 Task: Search one way flight ticket for 1 adult, 6 children, 1 infant in seat and 1 infant on lap in business from Hagerstown: Hagerstown Regional Airport (richard A. Henson Field) to Gillette: Gillette Campbell County Airport on 5-1-2023. Choice of flights is Frontier. Number of bags: 2 carry on bags. Price is upto 65000. Outbound departure time preference is 22:15.
Action: Mouse moved to (190, 268)
Screenshot: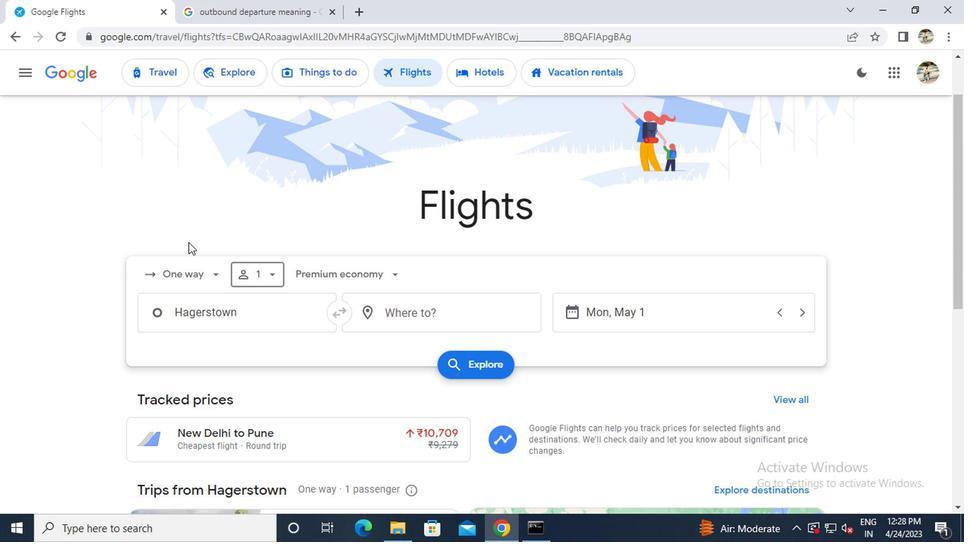 
Action: Mouse pressed left at (190, 268)
Screenshot: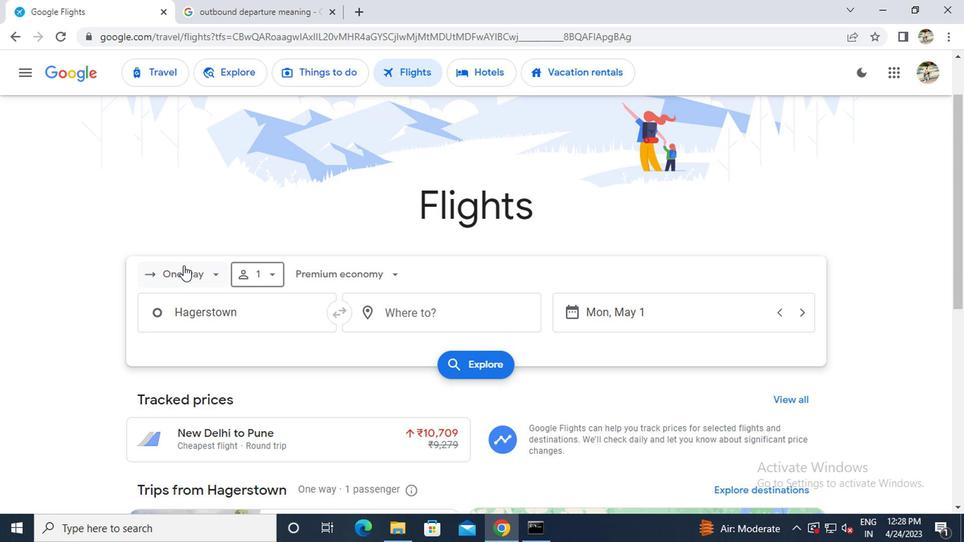 
Action: Mouse moved to (188, 343)
Screenshot: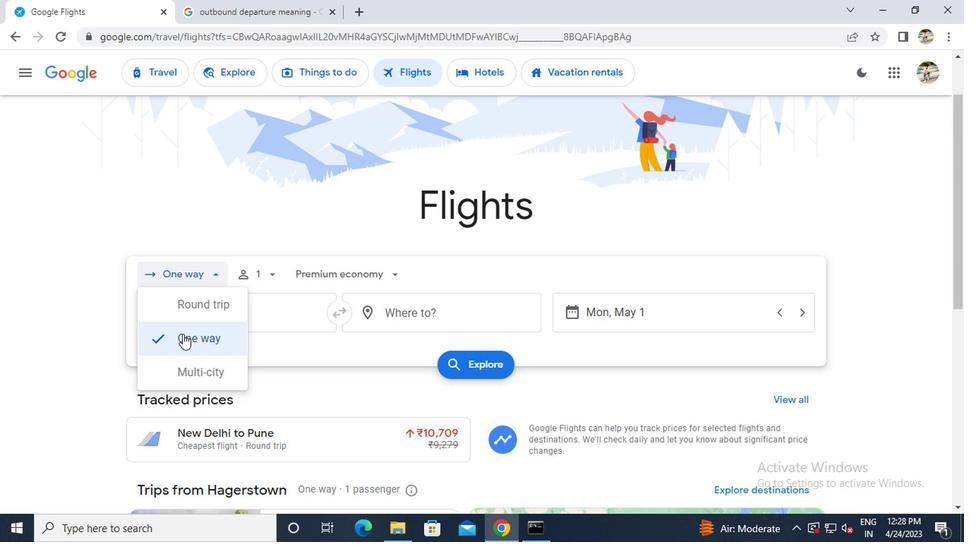 
Action: Mouse pressed left at (188, 343)
Screenshot: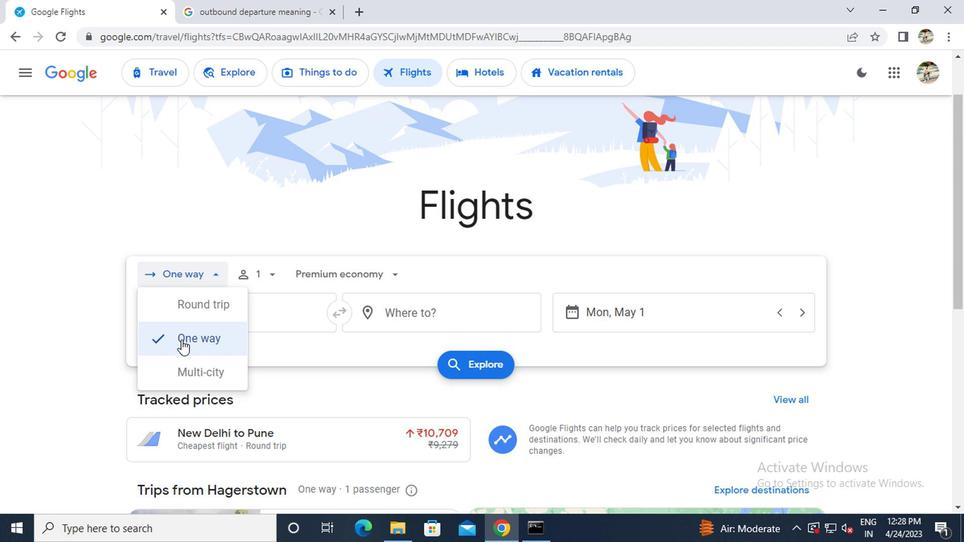 
Action: Mouse moved to (258, 277)
Screenshot: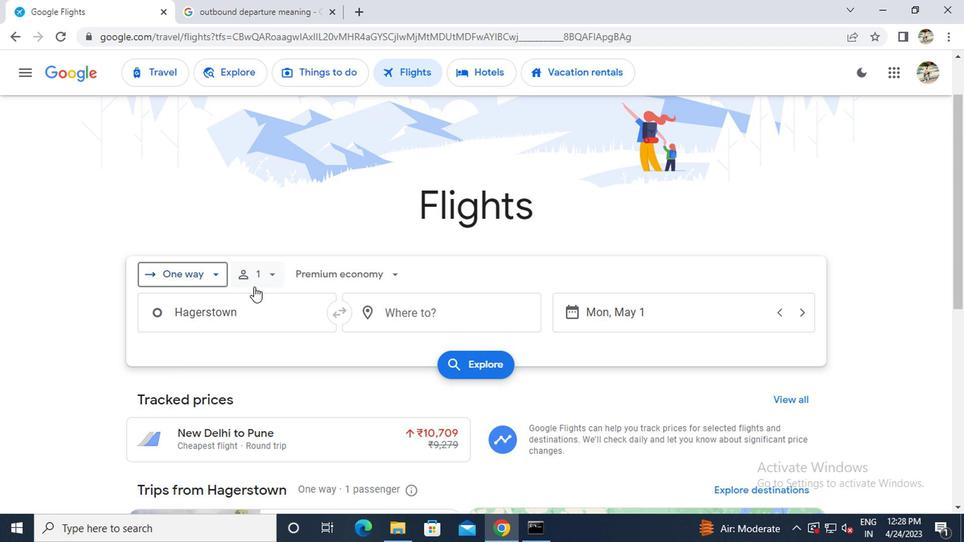 
Action: Mouse pressed left at (258, 277)
Screenshot: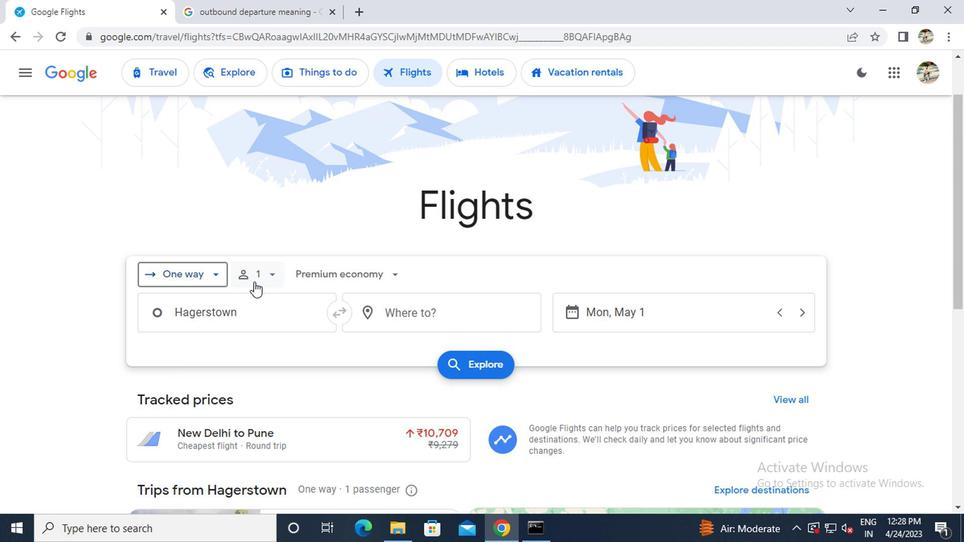 
Action: Mouse moved to (369, 349)
Screenshot: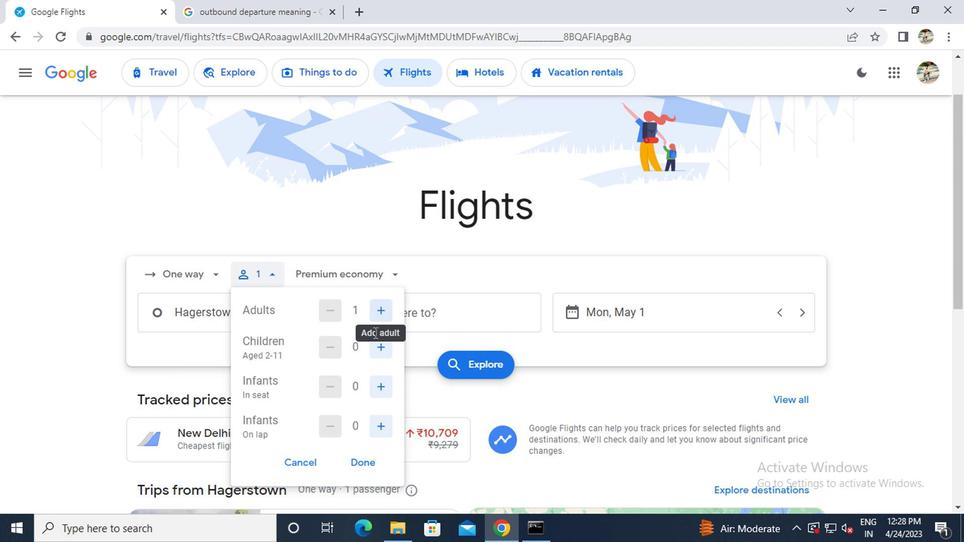 
Action: Mouse pressed left at (369, 349)
Screenshot: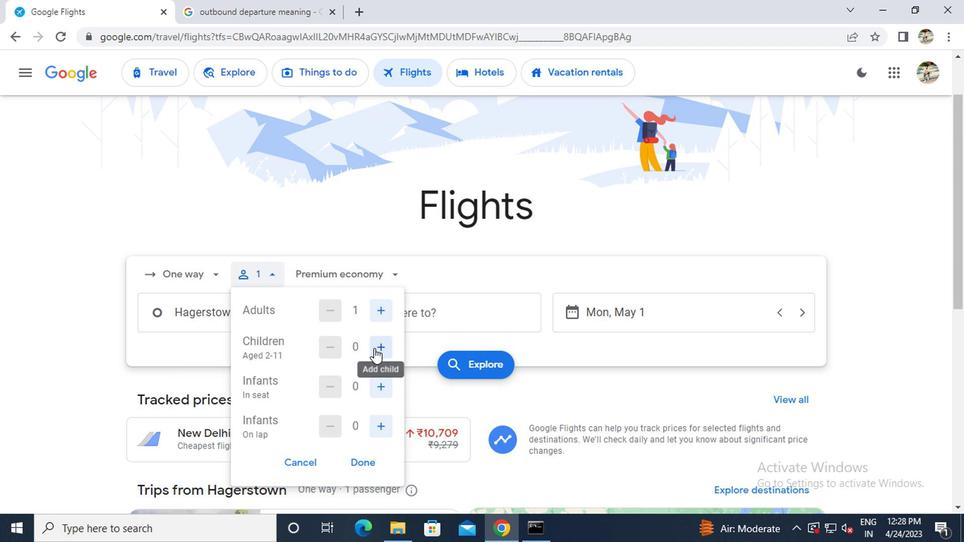 
Action: Mouse pressed left at (369, 349)
Screenshot: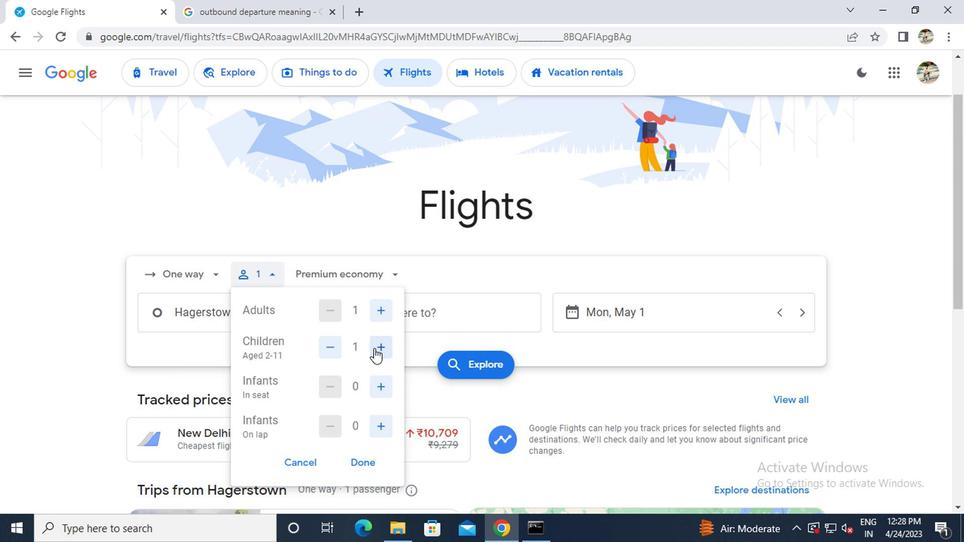 
Action: Mouse pressed left at (369, 349)
Screenshot: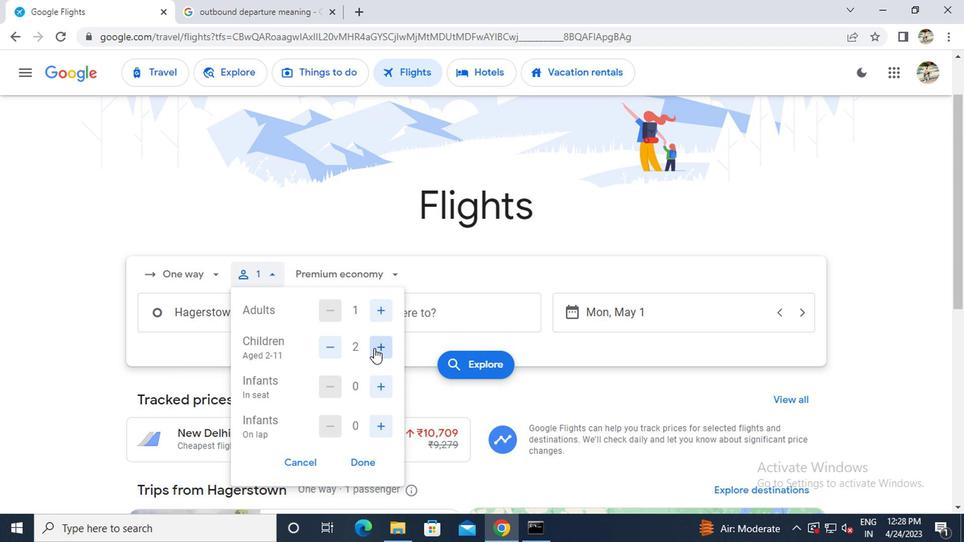 
Action: Mouse pressed left at (369, 349)
Screenshot: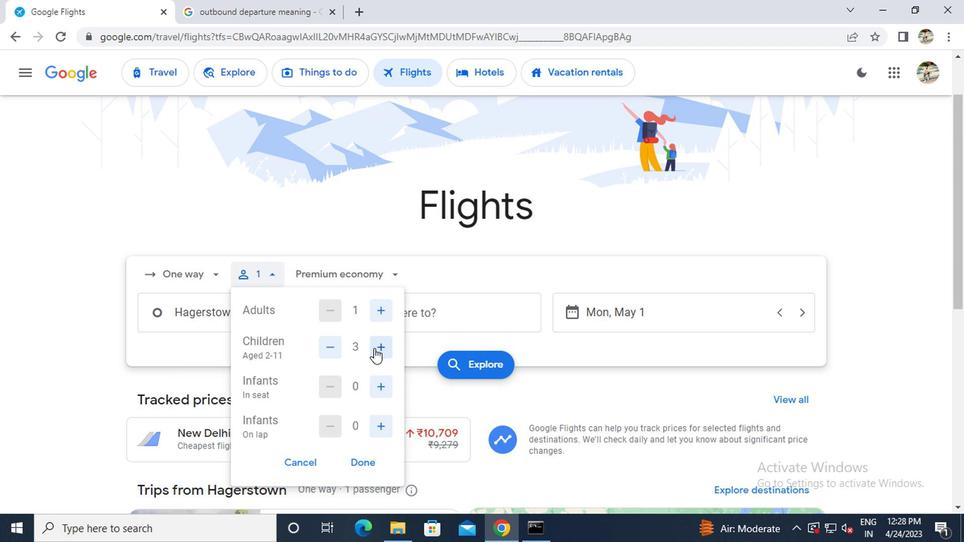 
Action: Mouse pressed left at (369, 349)
Screenshot: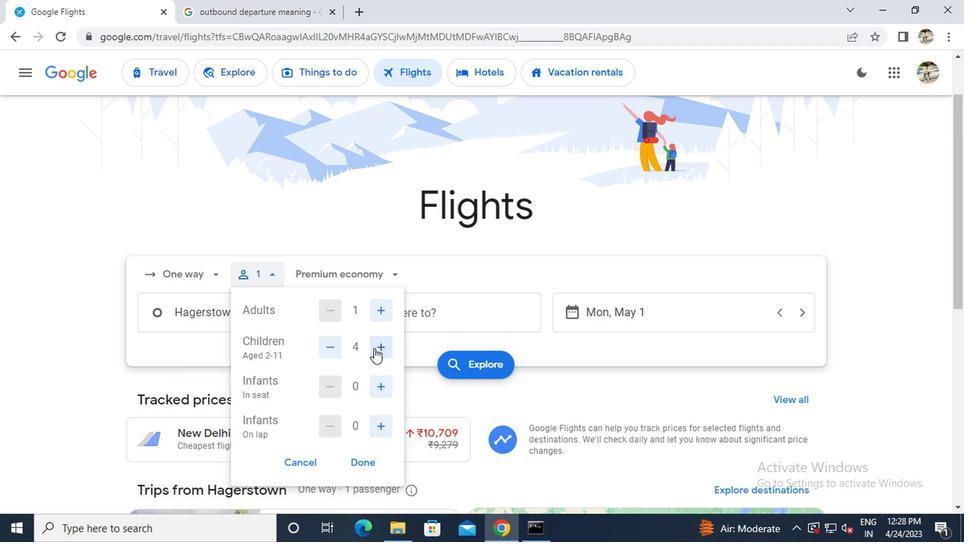 
Action: Mouse pressed left at (369, 349)
Screenshot: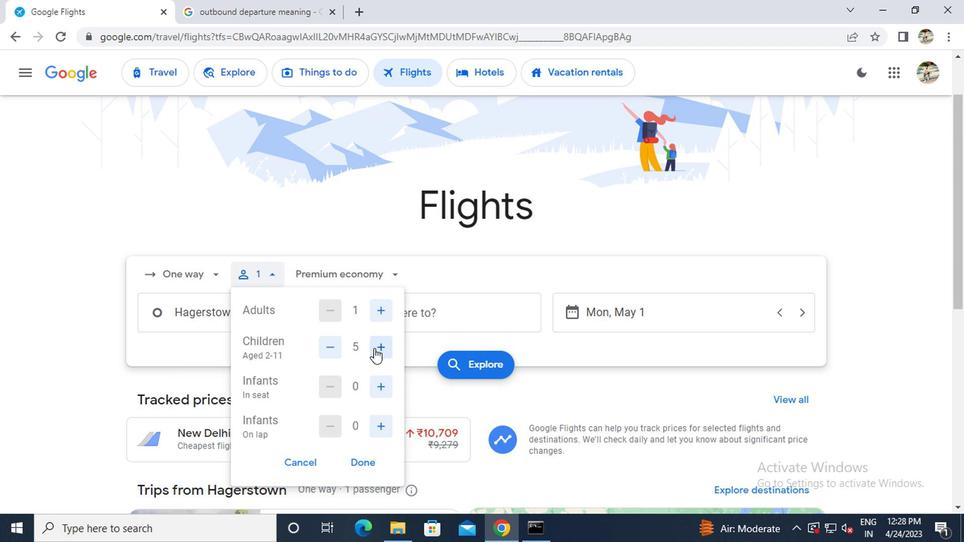 
Action: Mouse moved to (372, 389)
Screenshot: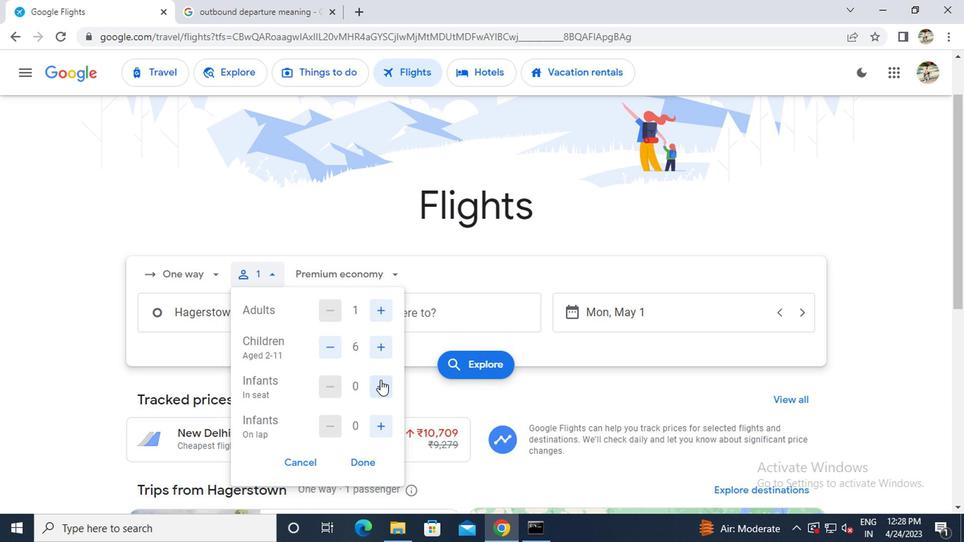 
Action: Mouse pressed left at (372, 389)
Screenshot: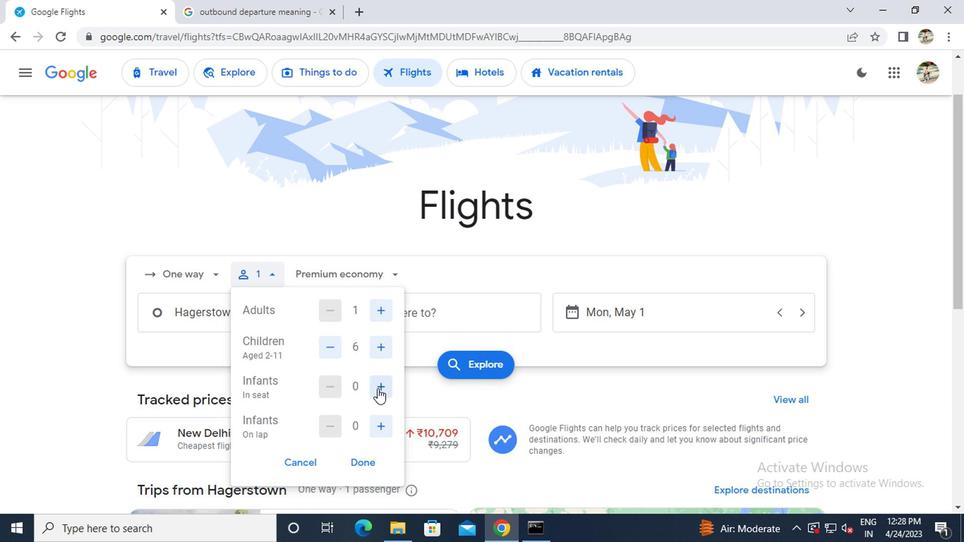 
Action: Mouse moved to (374, 424)
Screenshot: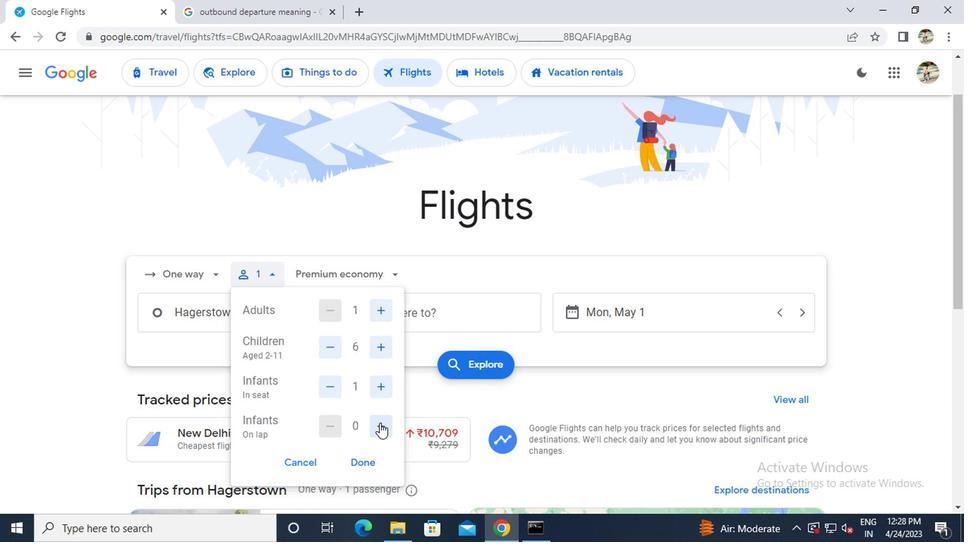 
Action: Mouse pressed left at (374, 424)
Screenshot: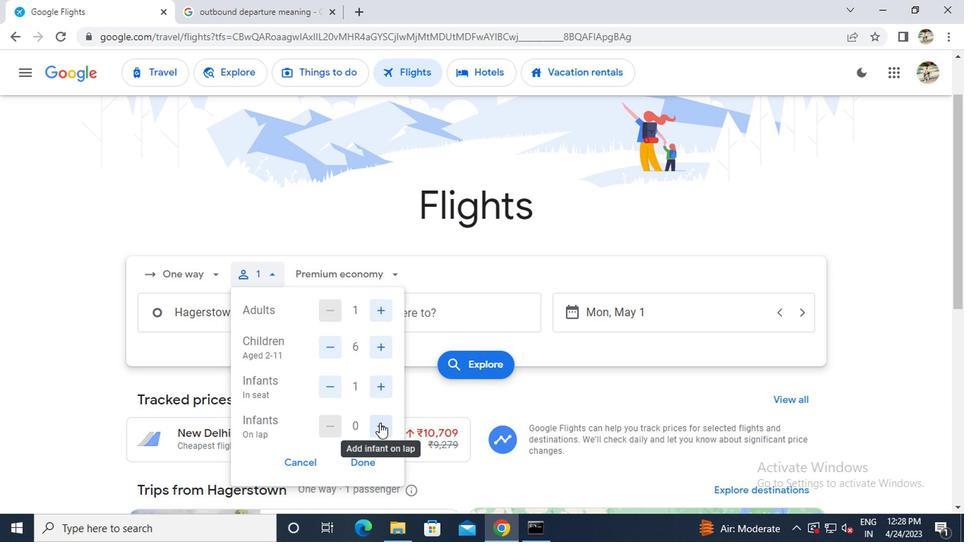 
Action: Mouse moved to (359, 462)
Screenshot: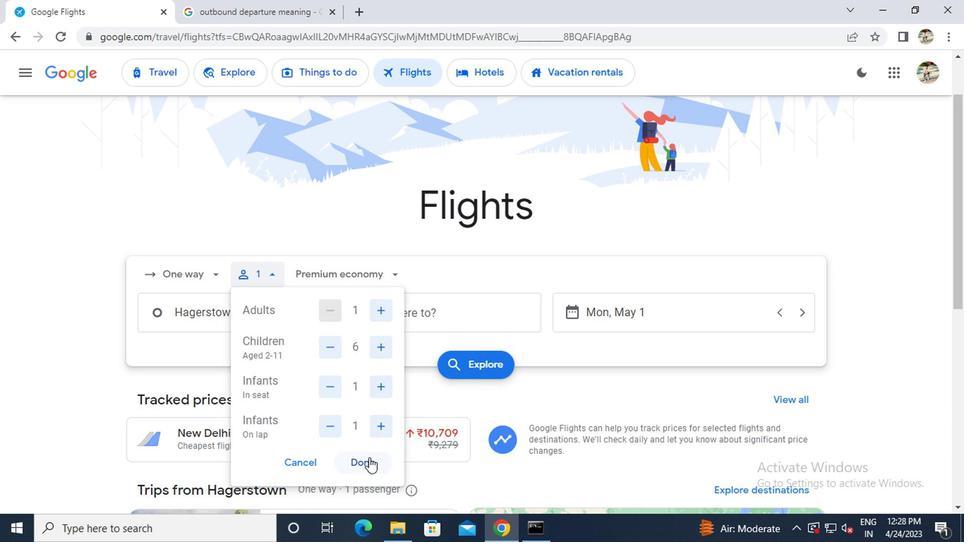 
Action: Mouse pressed left at (359, 462)
Screenshot: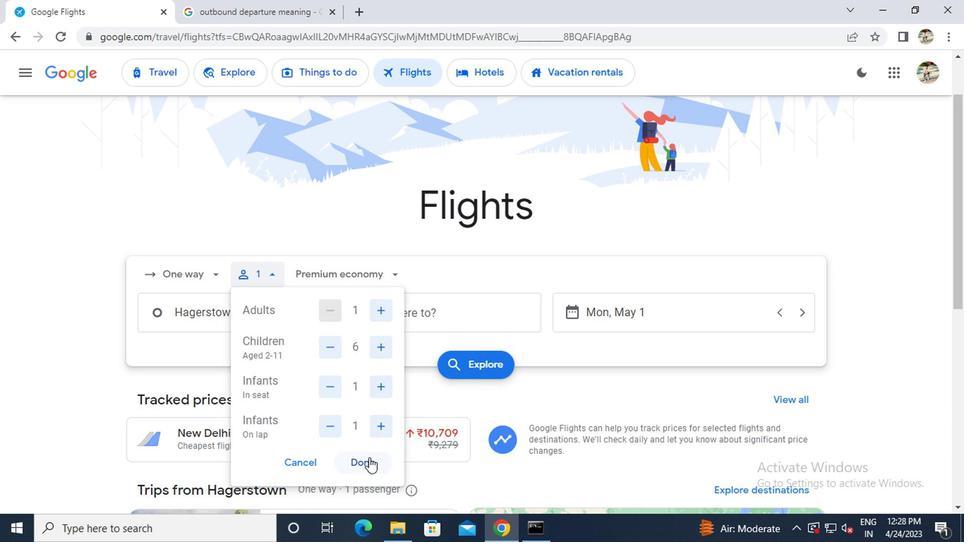
Action: Mouse moved to (331, 279)
Screenshot: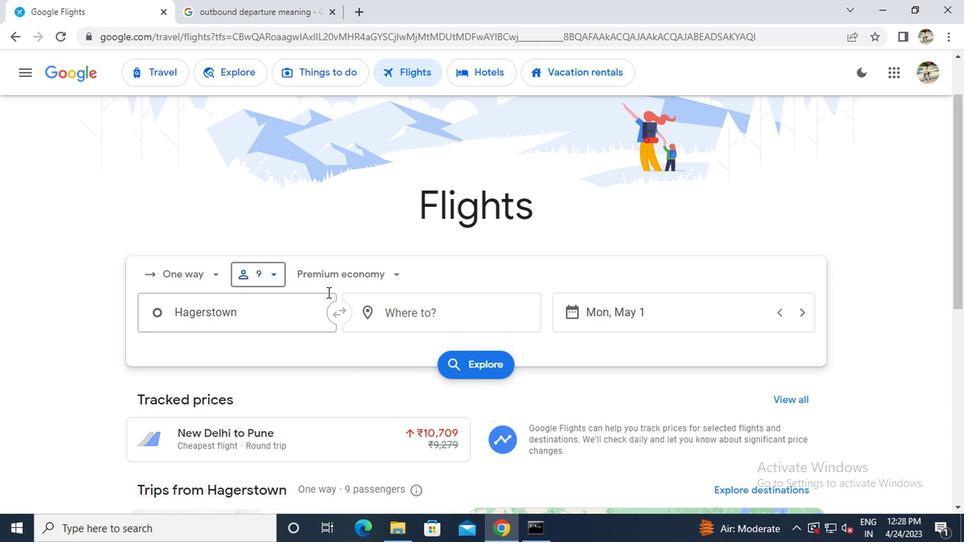 
Action: Mouse pressed left at (331, 279)
Screenshot: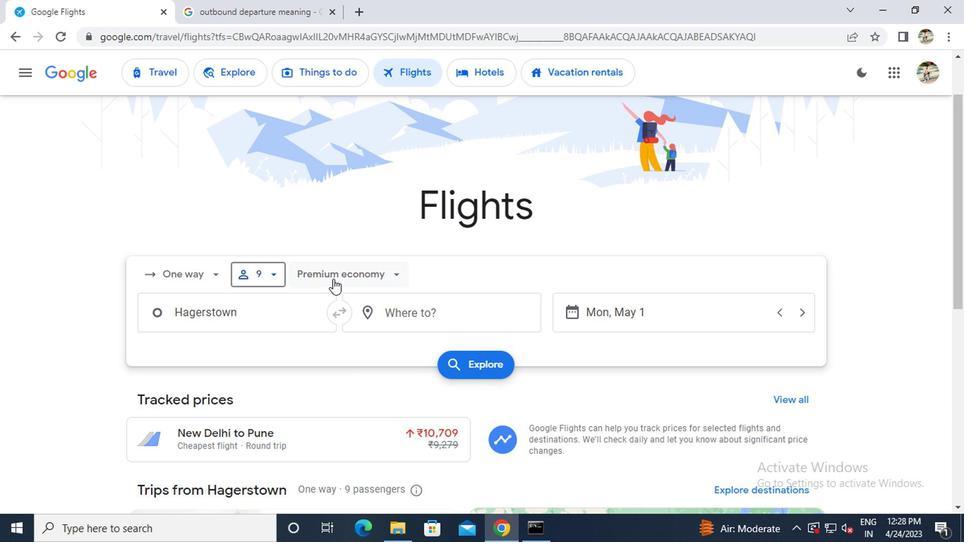 
Action: Mouse moved to (336, 373)
Screenshot: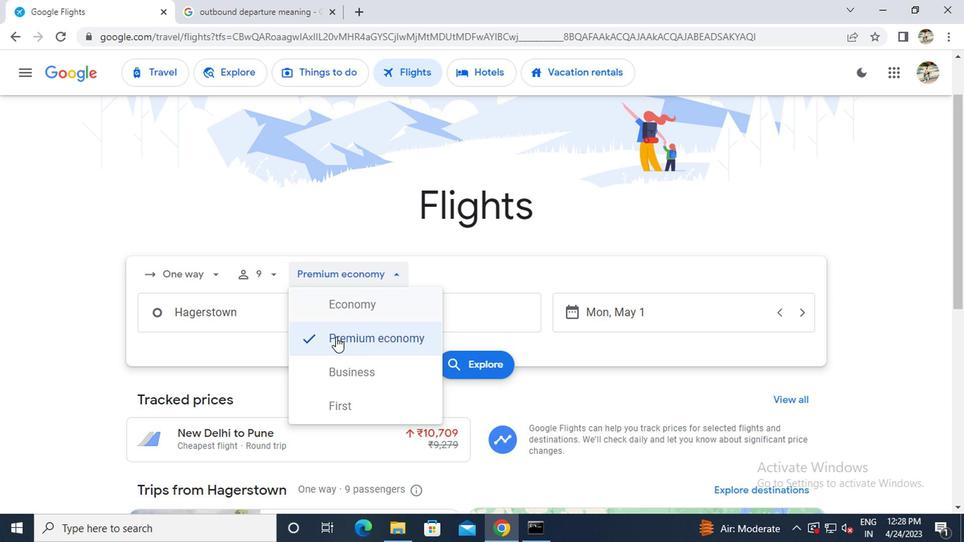 
Action: Mouse pressed left at (336, 373)
Screenshot: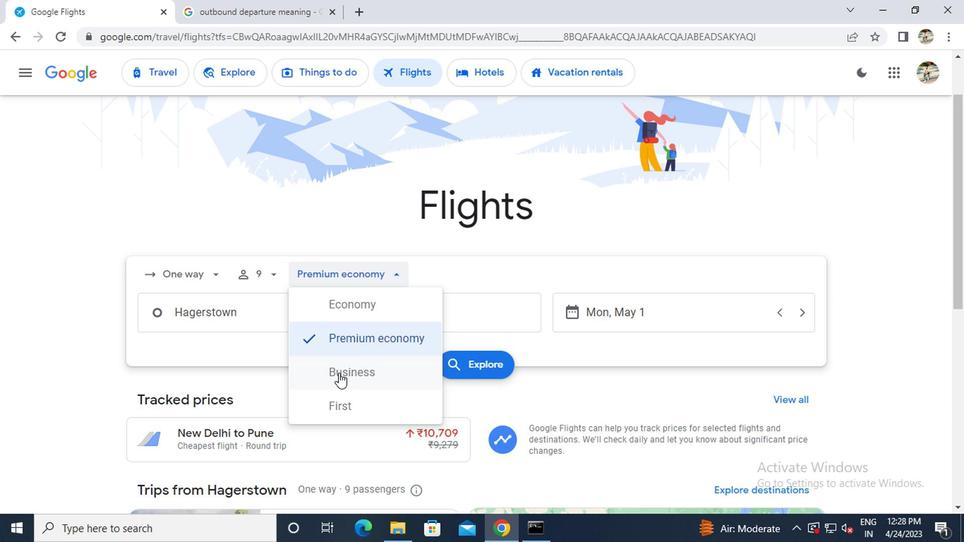 
Action: Mouse moved to (293, 311)
Screenshot: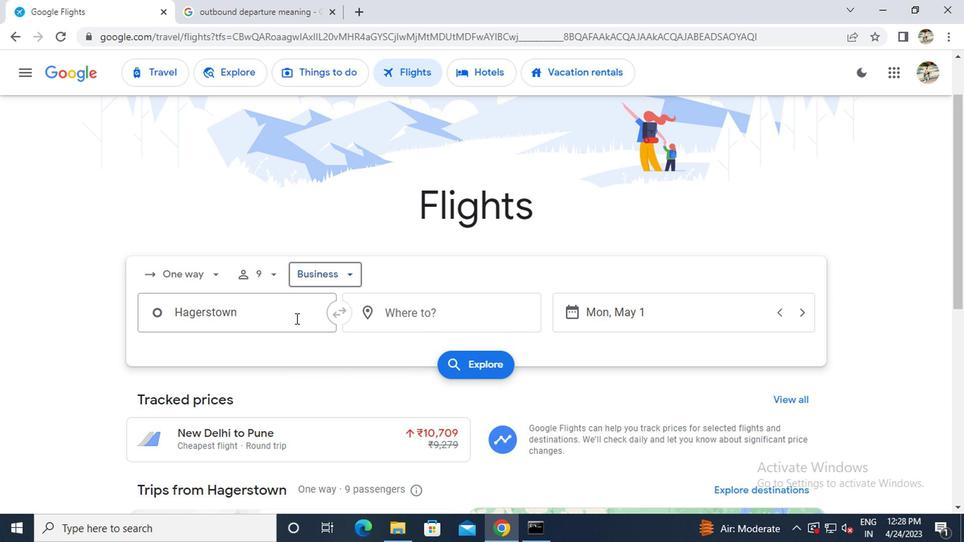 
Action: Mouse pressed left at (293, 311)
Screenshot: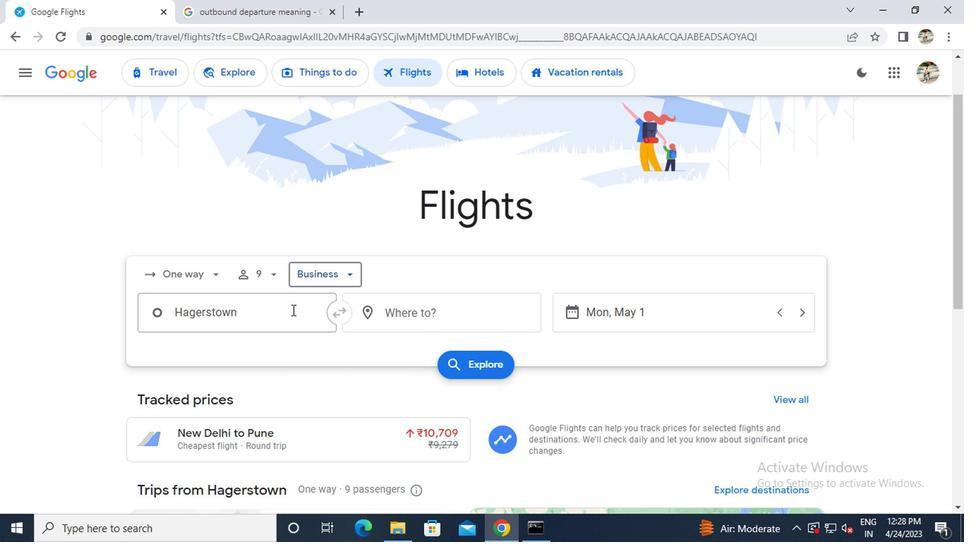 
Action: Mouse moved to (305, 300)
Screenshot: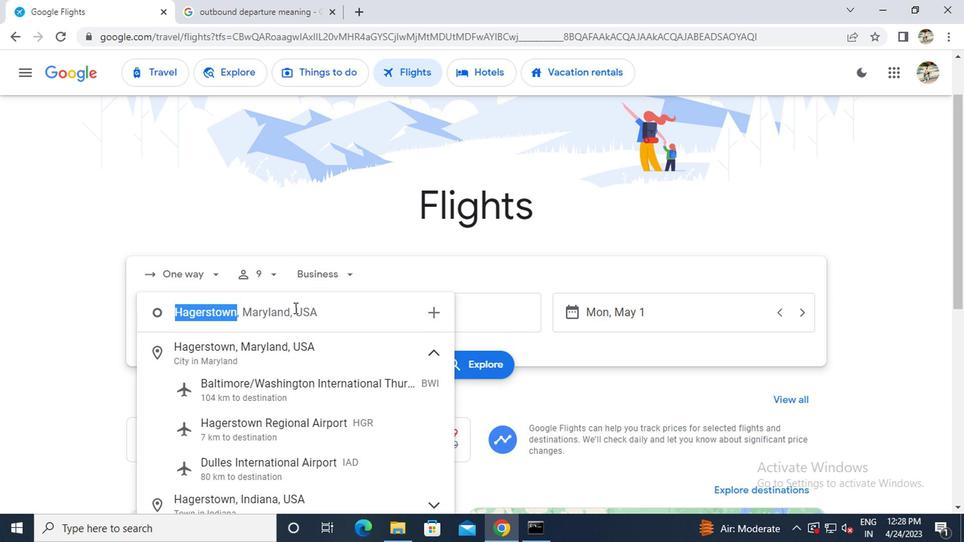 
Action: Key pressed <Key.caps_lock>
Screenshot: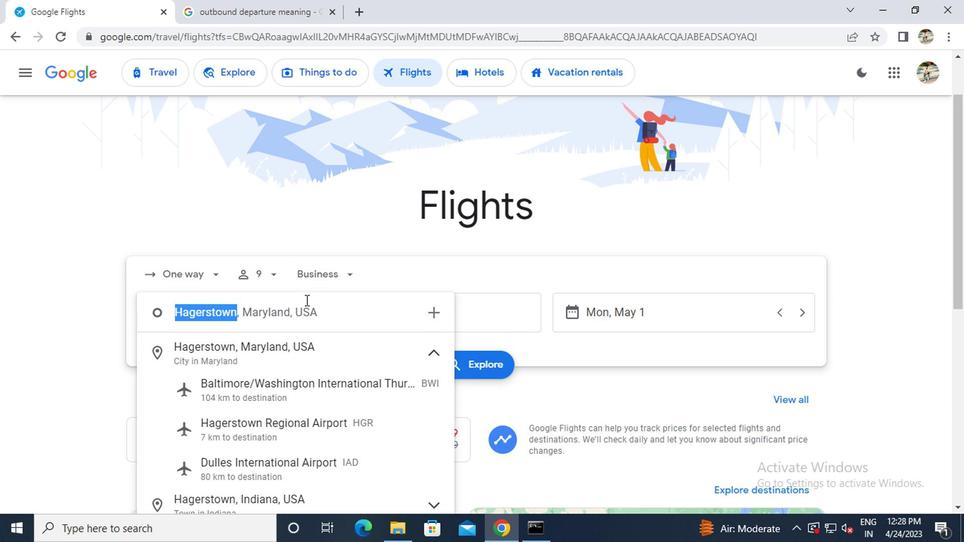 
Action: Mouse moved to (307, 298)
Screenshot: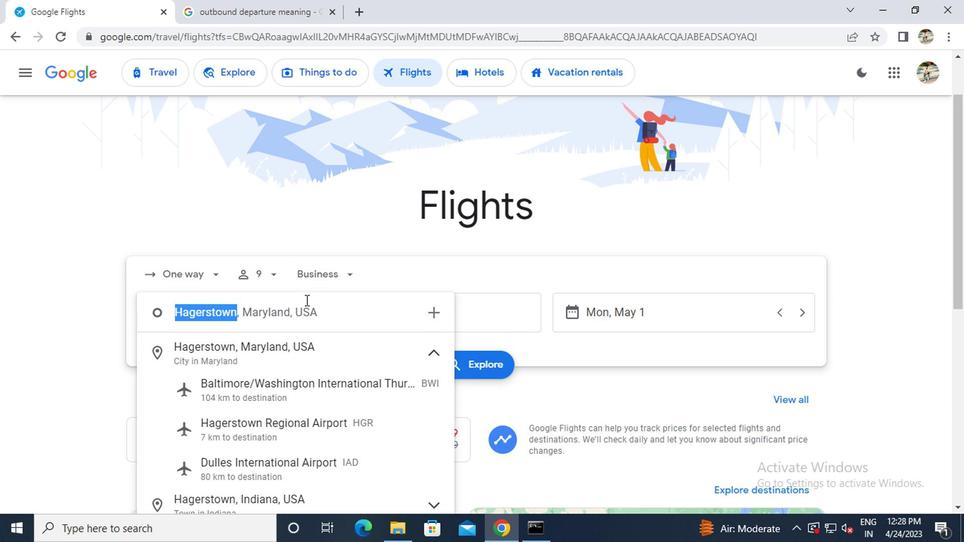 
Action: Key pressed h
Screenshot: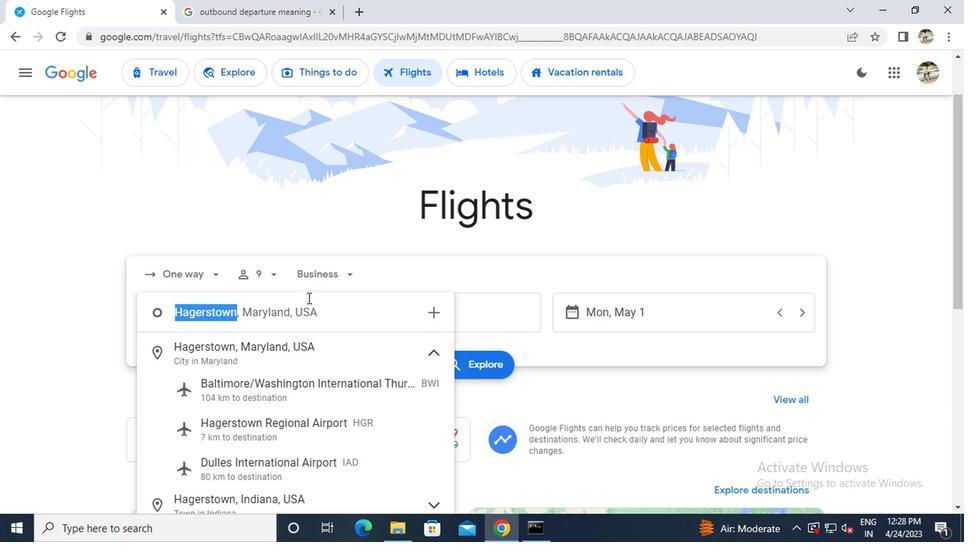 
Action: Mouse moved to (308, 298)
Screenshot: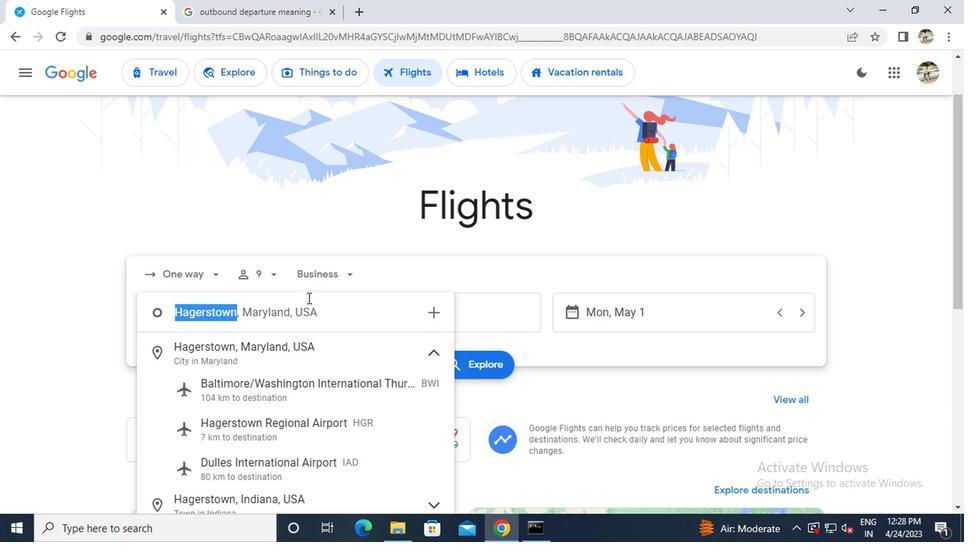 
Action: Key pressed <Key.caps_lock>agerst
Screenshot: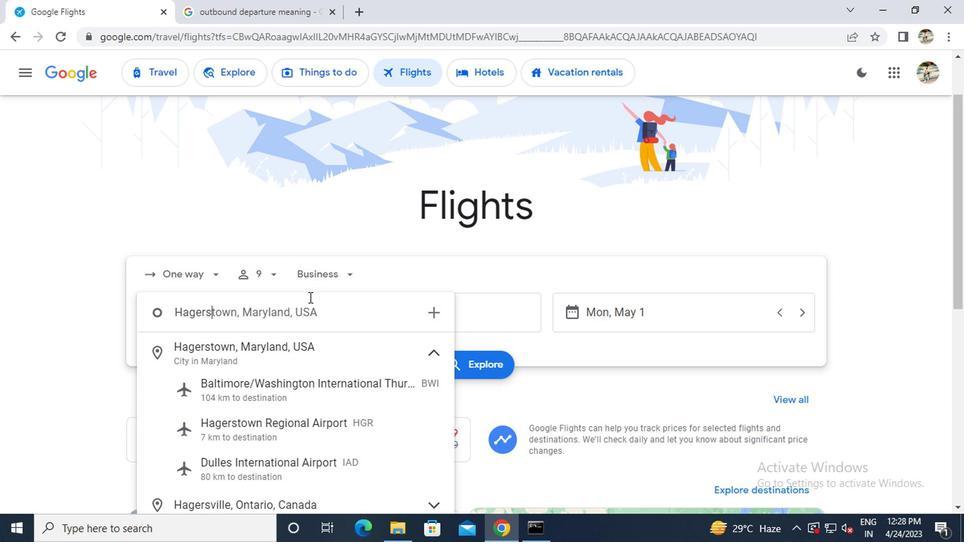 
Action: Mouse moved to (298, 388)
Screenshot: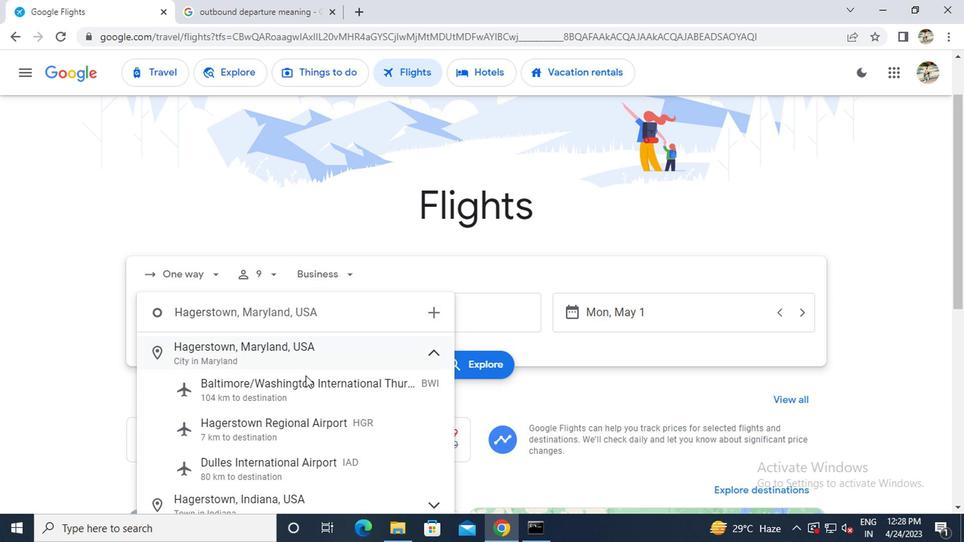 
Action: Mouse pressed left at (298, 388)
Screenshot: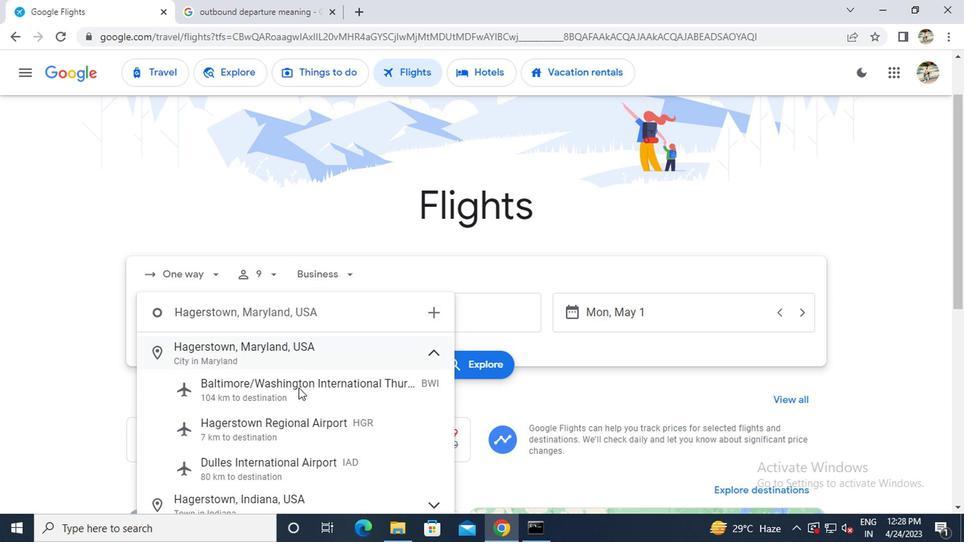 
Action: Mouse moved to (387, 323)
Screenshot: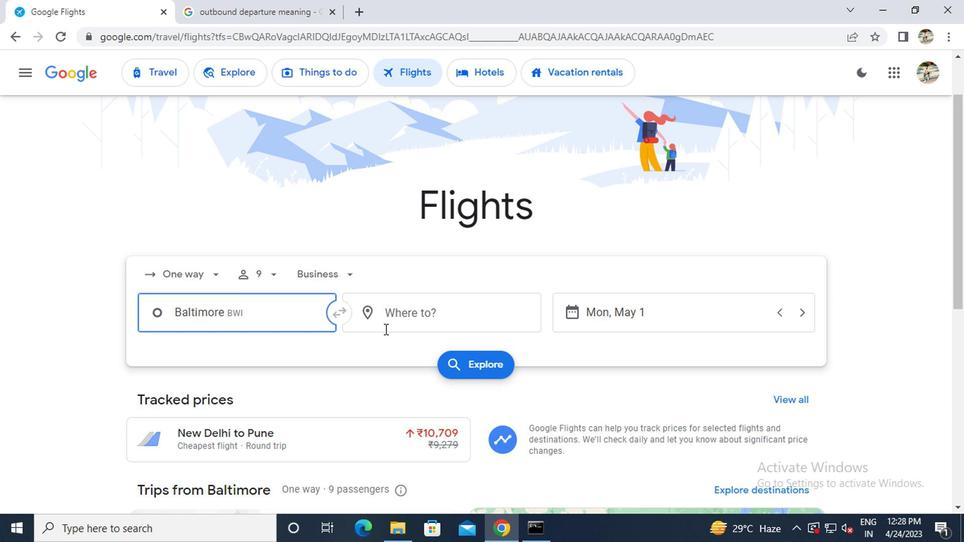
Action: Mouse pressed left at (387, 323)
Screenshot: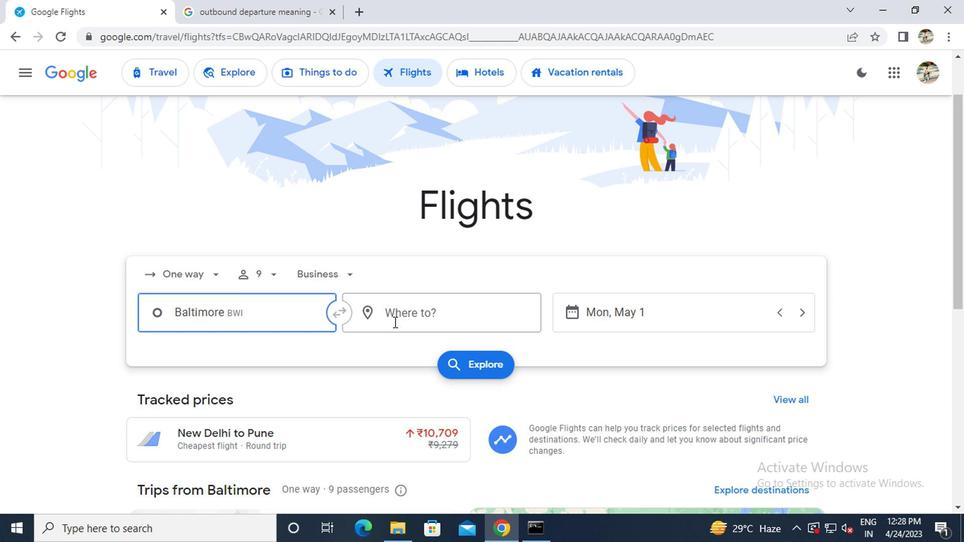 
Action: Mouse moved to (387, 323)
Screenshot: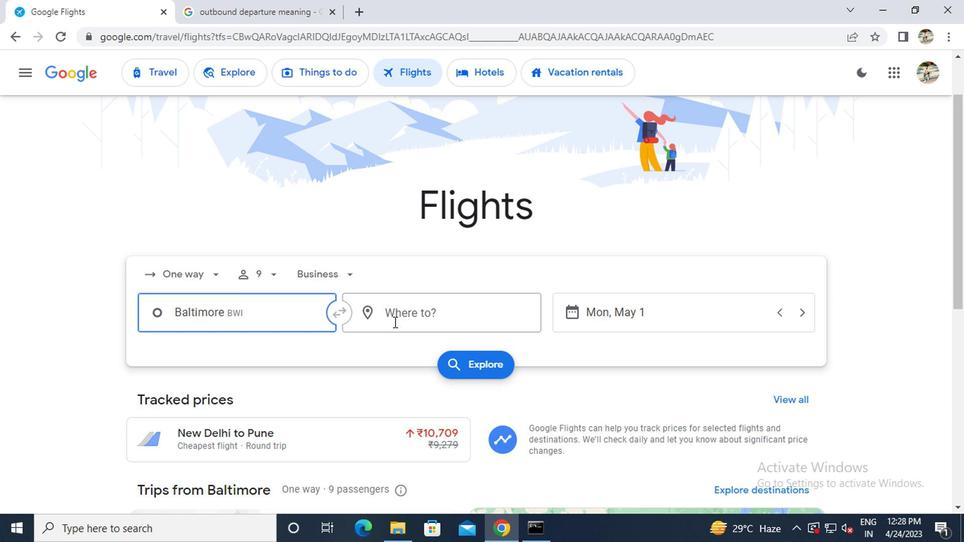 
Action: Key pressed <Key.caps_lock>g<Key.caps_lock>illette<Key.space>
Screenshot: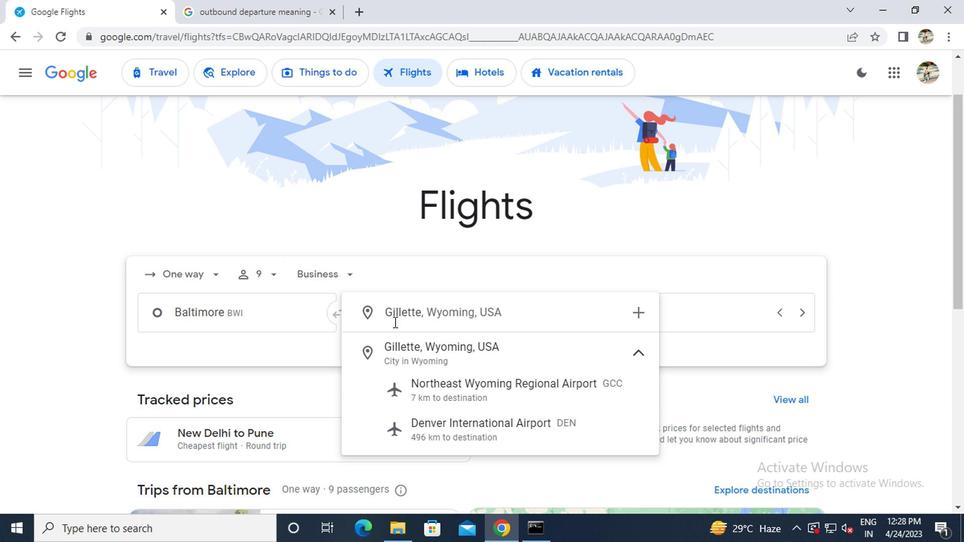 
Action: Mouse moved to (441, 387)
Screenshot: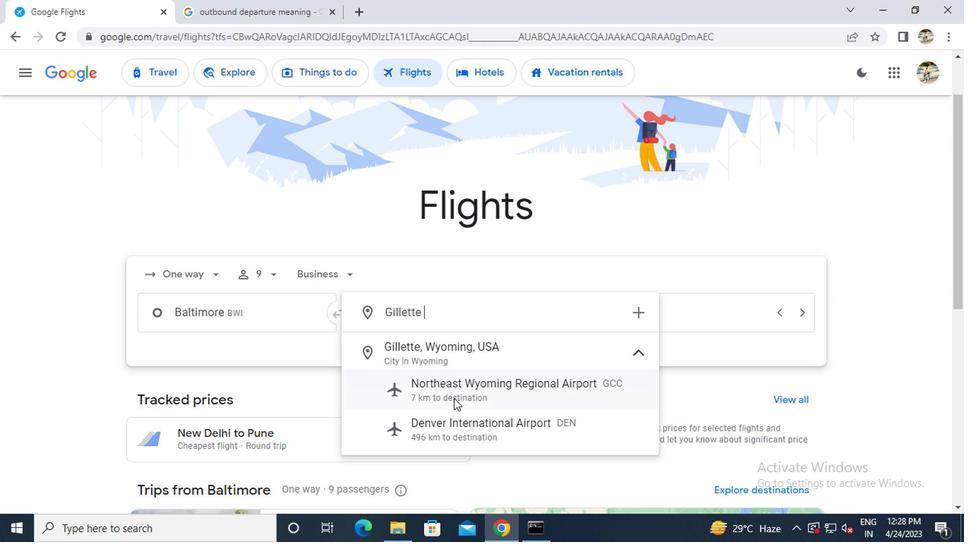 
Action: Mouse pressed left at (441, 387)
Screenshot: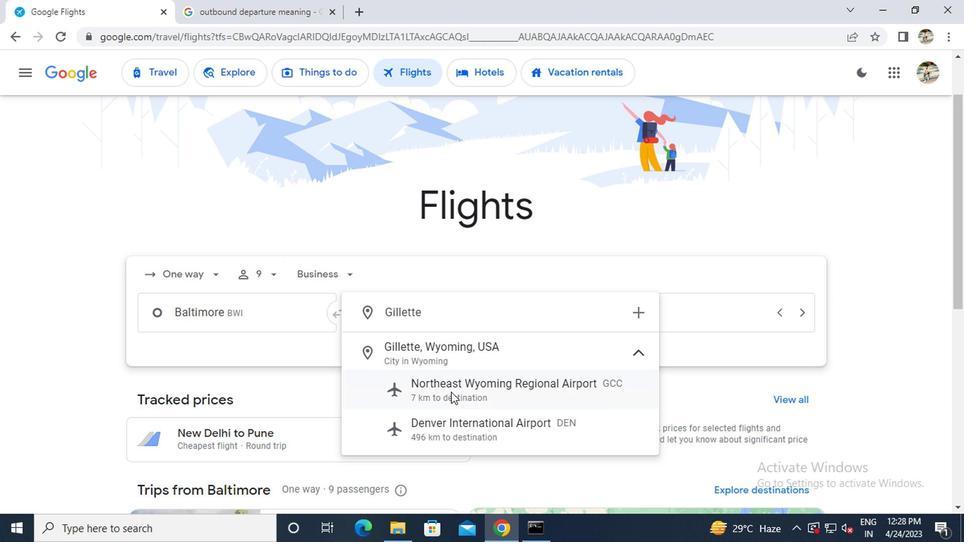 
Action: Mouse moved to (641, 327)
Screenshot: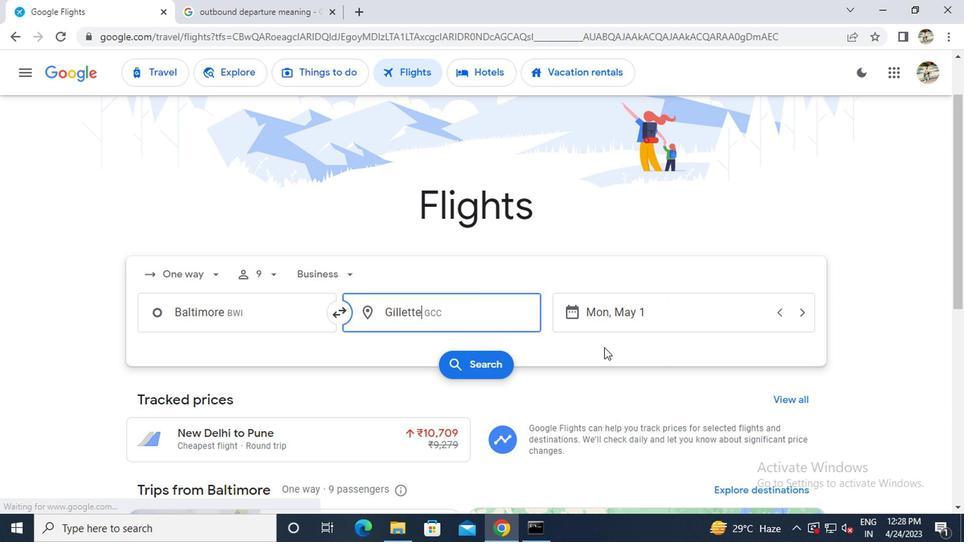 
Action: Mouse pressed left at (641, 327)
Screenshot: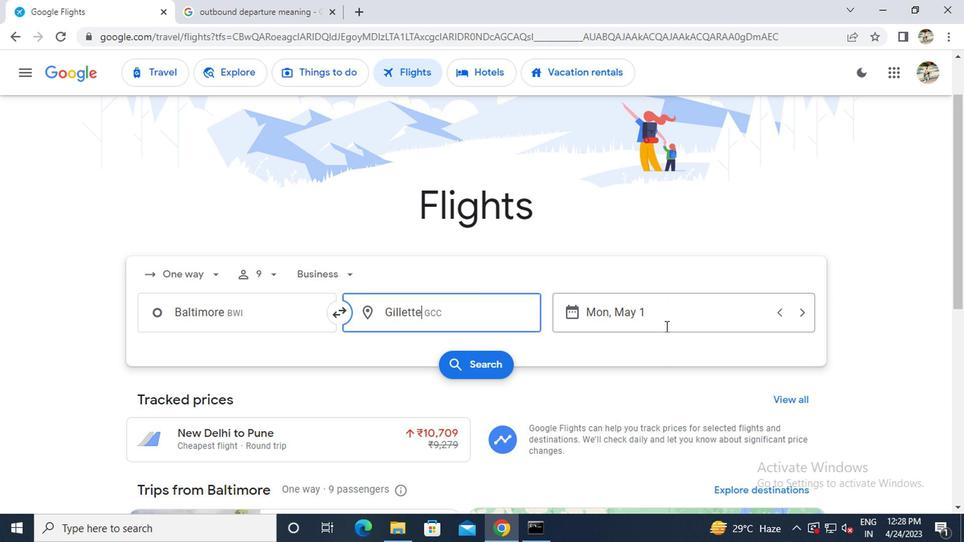 
Action: Mouse moved to (601, 260)
Screenshot: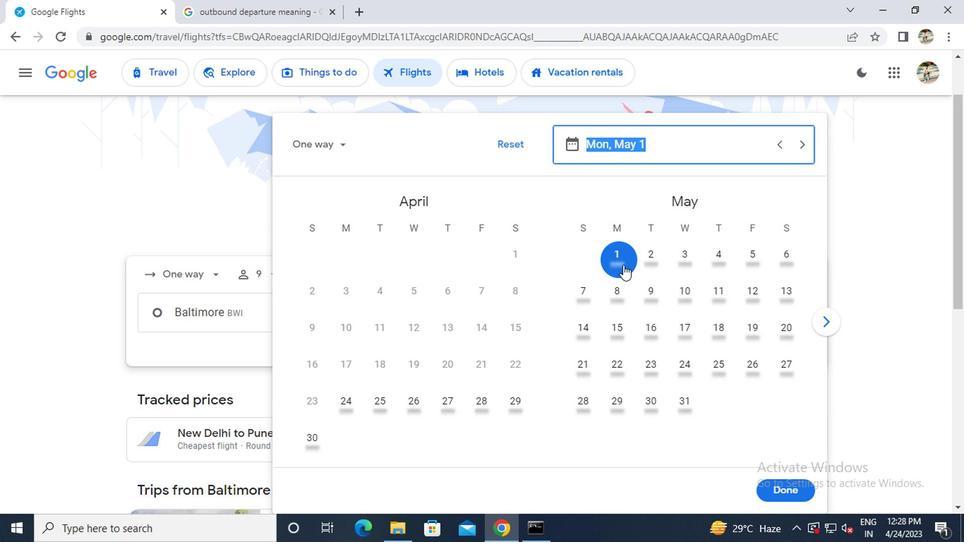 
Action: Mouse pressed left at (601, 260)
Screenshot: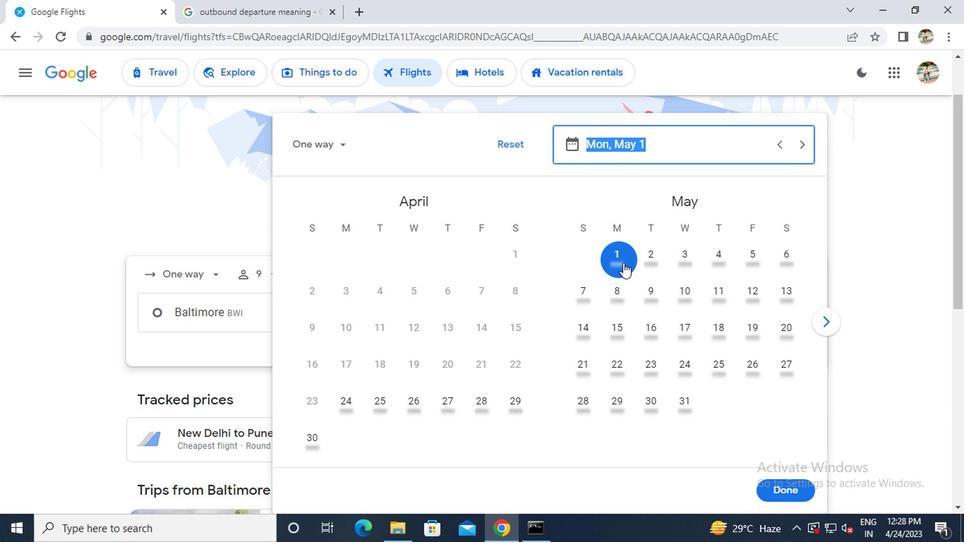 
Action: Mouse moved to (756, 496)
Screenshot: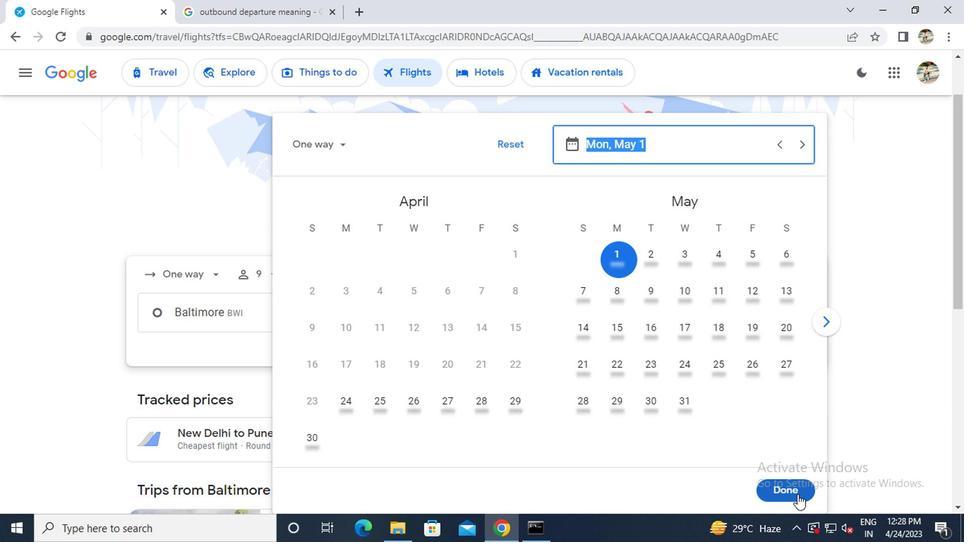 
Action: Mouse pressed left at (756, 496)
Screenshot: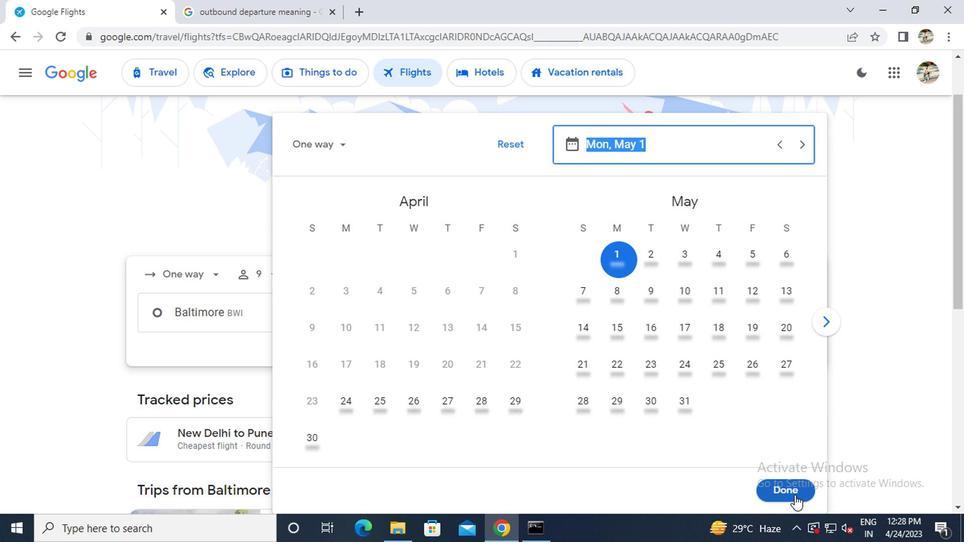 
Action: Mouse moved to (463, 371)
Screenshot: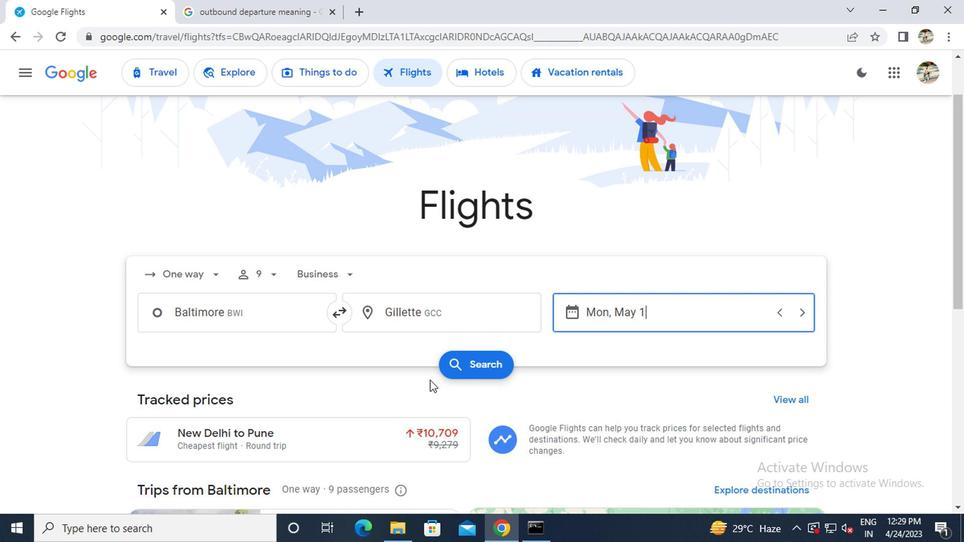 
Action: Mouse pressed left at (463, 371)
Screenshot: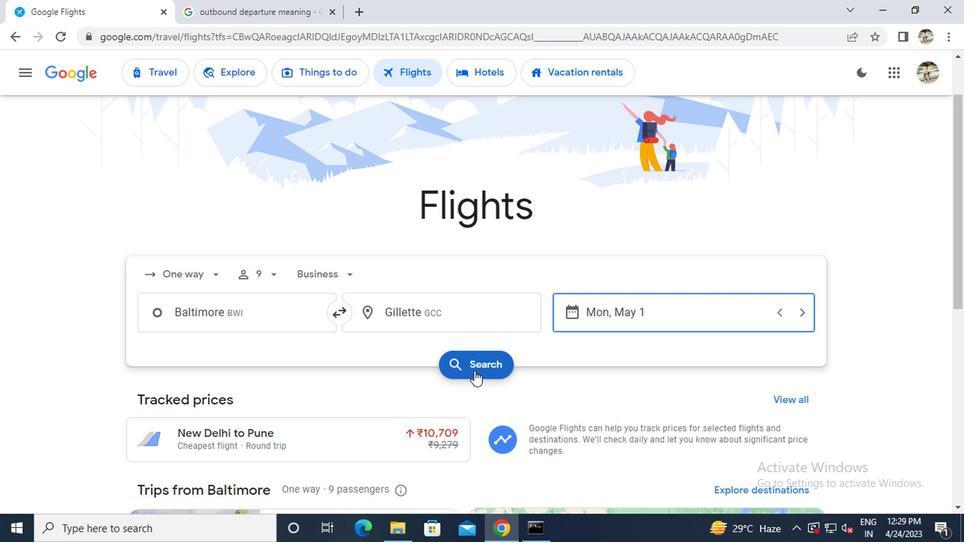 
Action: Mouse moved to (158, 204)
Screenshot: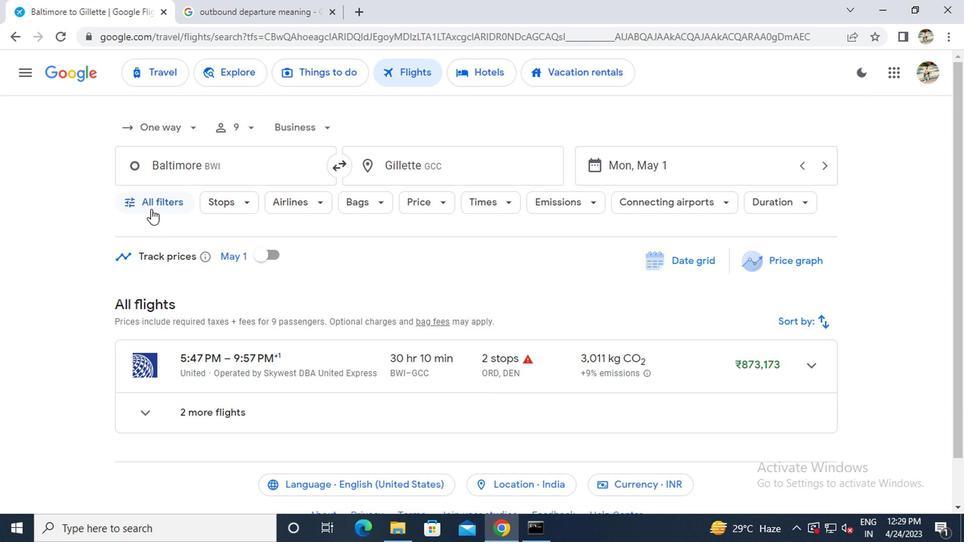 
Action: Mouse pressed left at (158, 204)
Screenshot: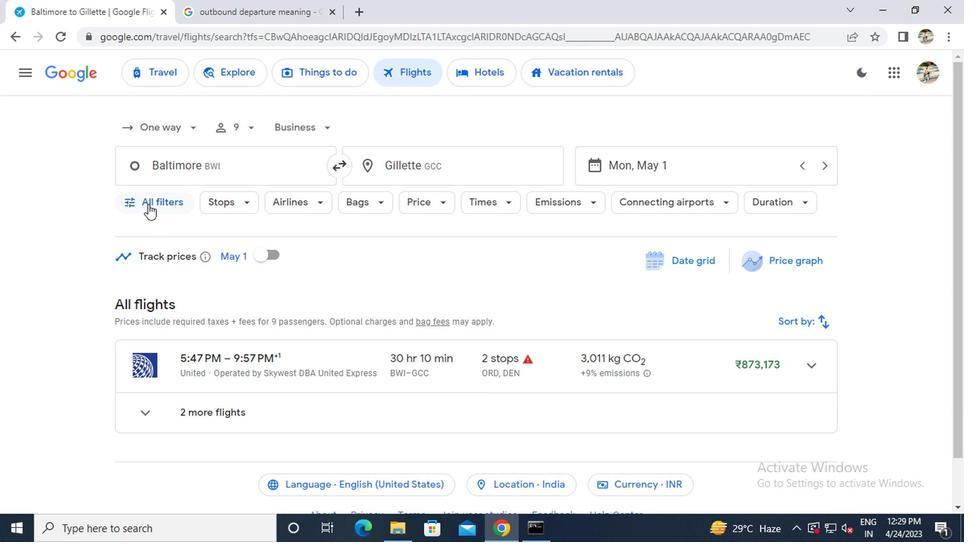 
Action: Mouse moved to (198, 264)
Screenshot: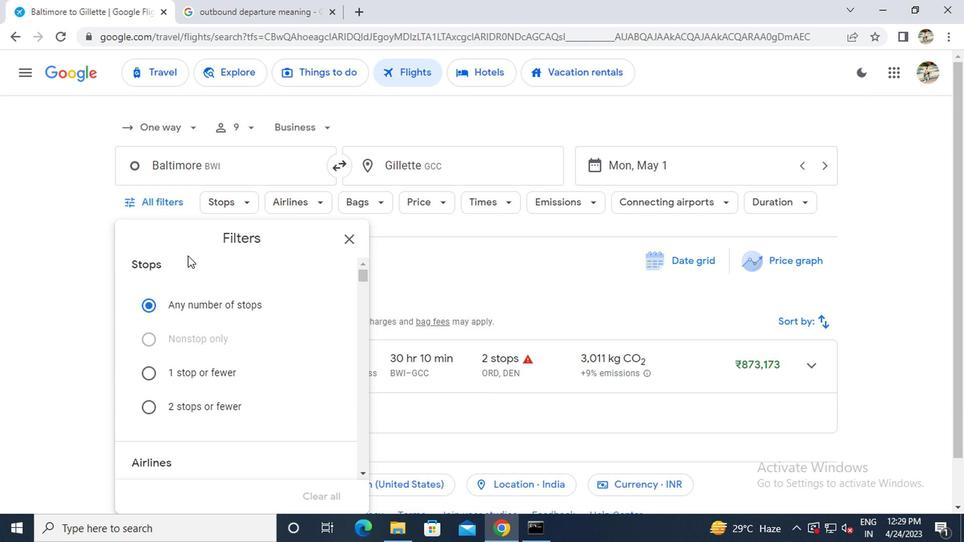 
Action: Mouse scrolled (198, 264) with delta (0, 0)
Screenshot: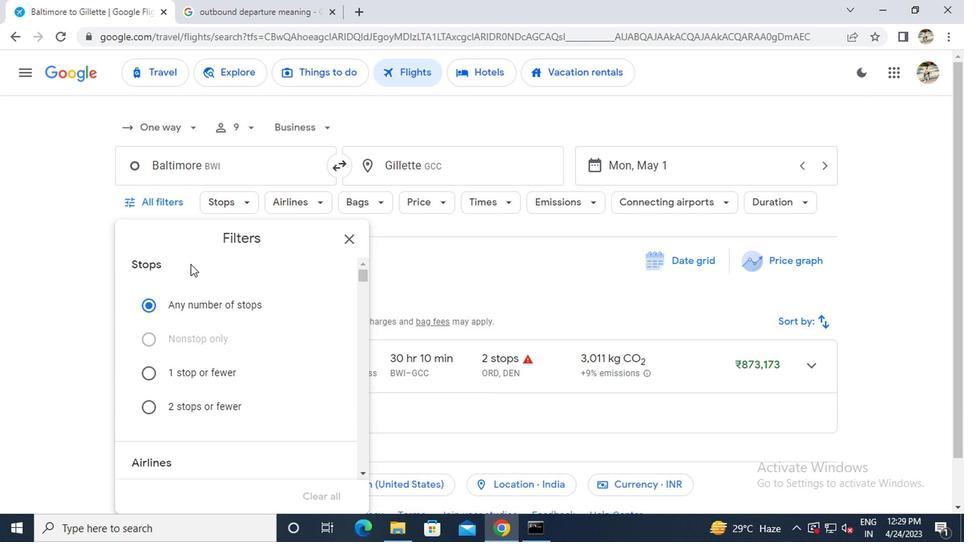 
Action: Mouse scrolled (198, 264) with delta (0, 0)
Screenshot: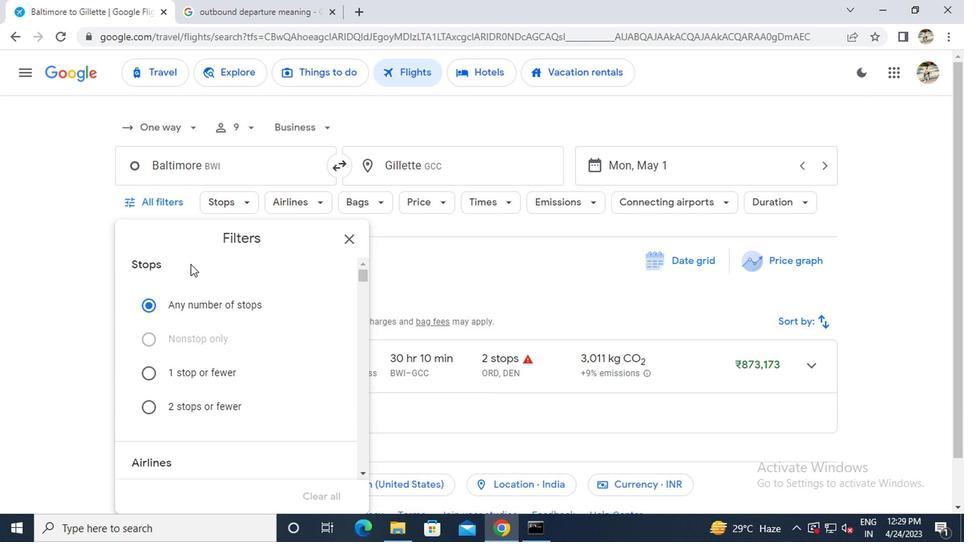 
Action: Mouse scrolled (198, 264) with delta (0, 0)
Screenshot: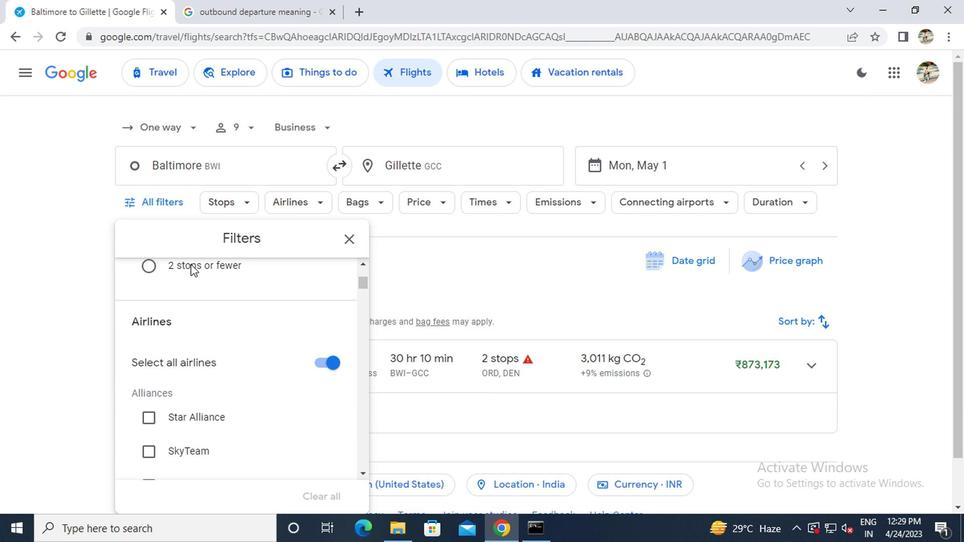 
Action: Mouse scrolled (198, 264) with delta (0, 0)
Screenshot: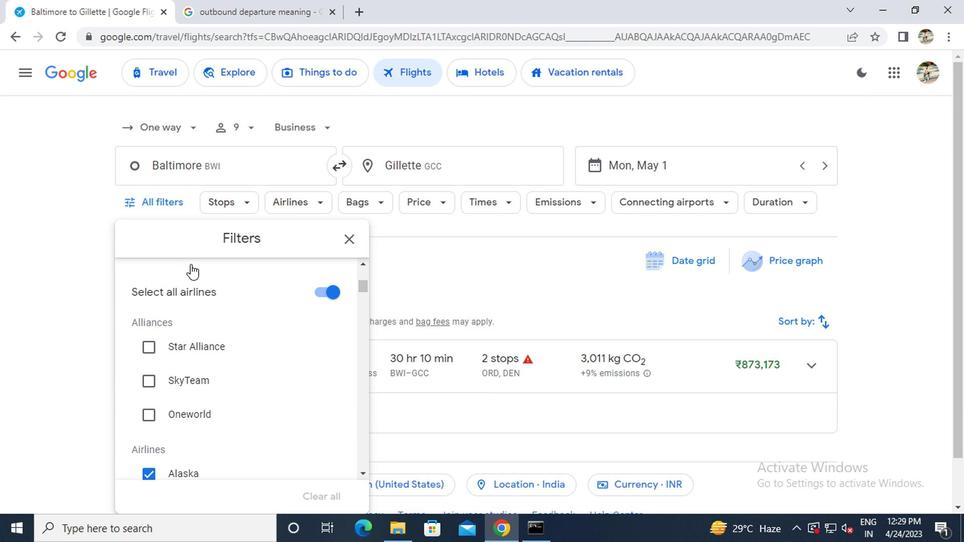 
Action: Mouse scrolled (198, 264) with delta (0, 0)
Screenshot: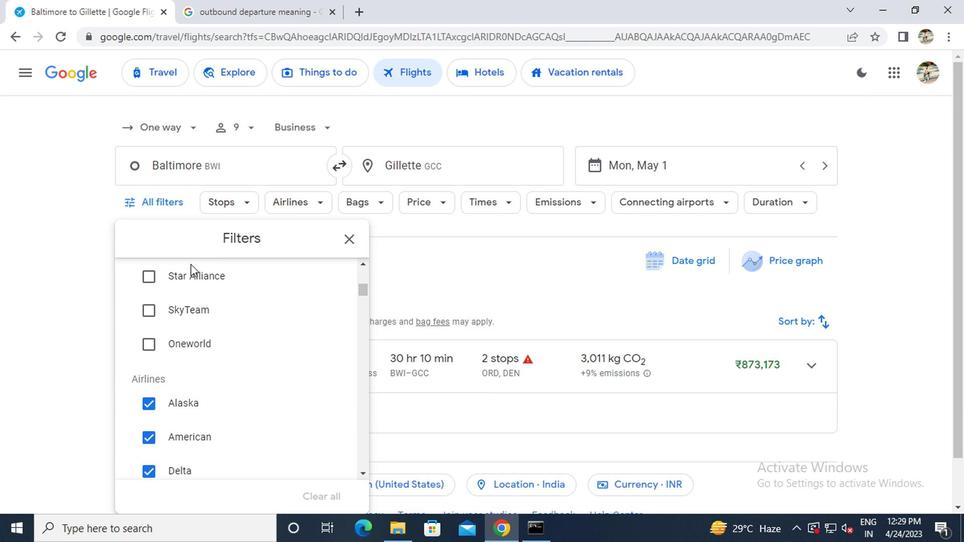 
Action: Mouse scrolled (198, 264) with delta (0, 0)
Screenshot: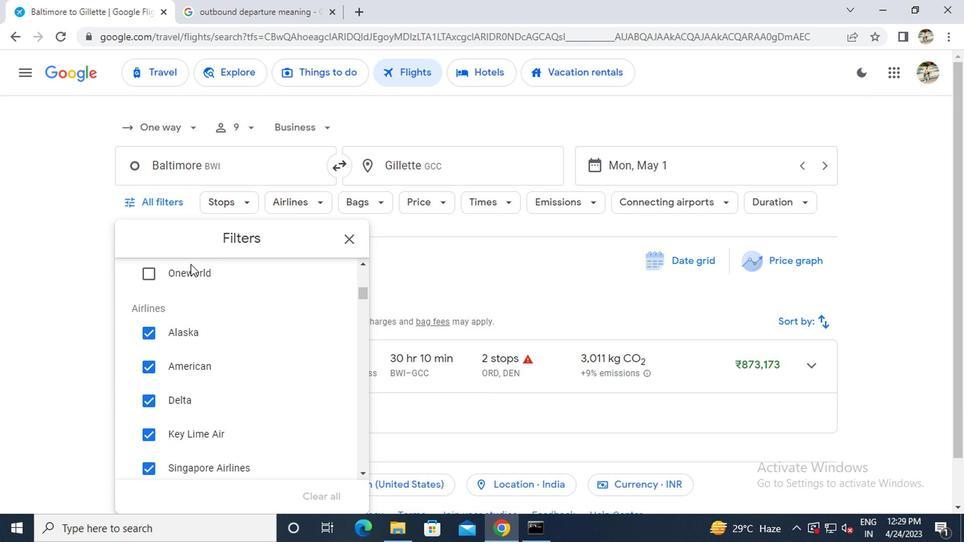 
Action: Mouse scrolled (198, 264) with delta (0, 0)
Screenshot: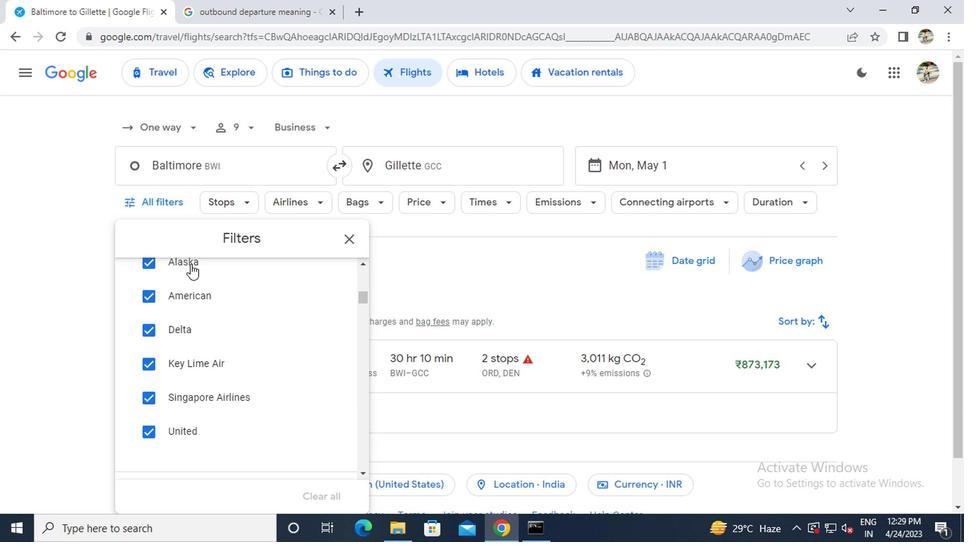 
Action: Mouse scrolled (198, 264) with delta (0, 0)
Screenshot: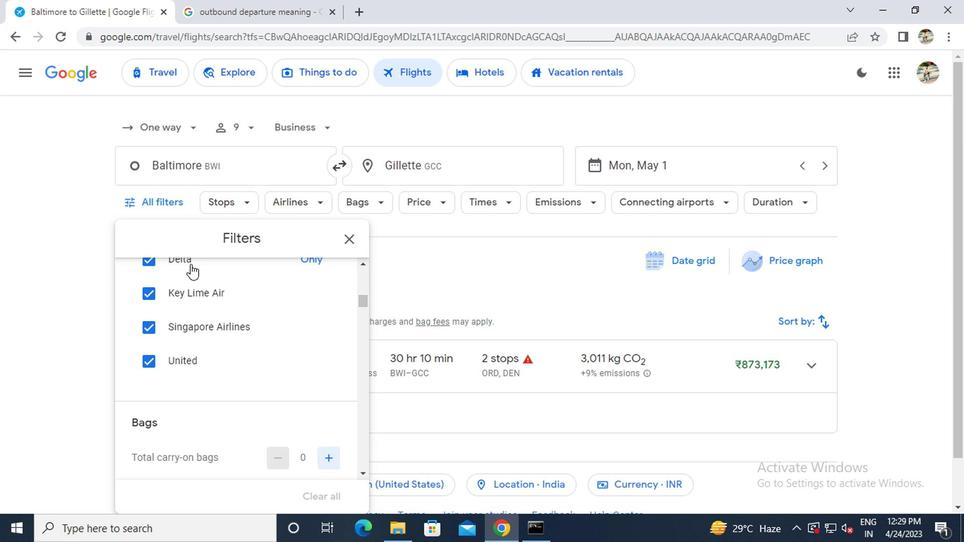 
Action: Mouse moved to (330, 392)
Screenshot: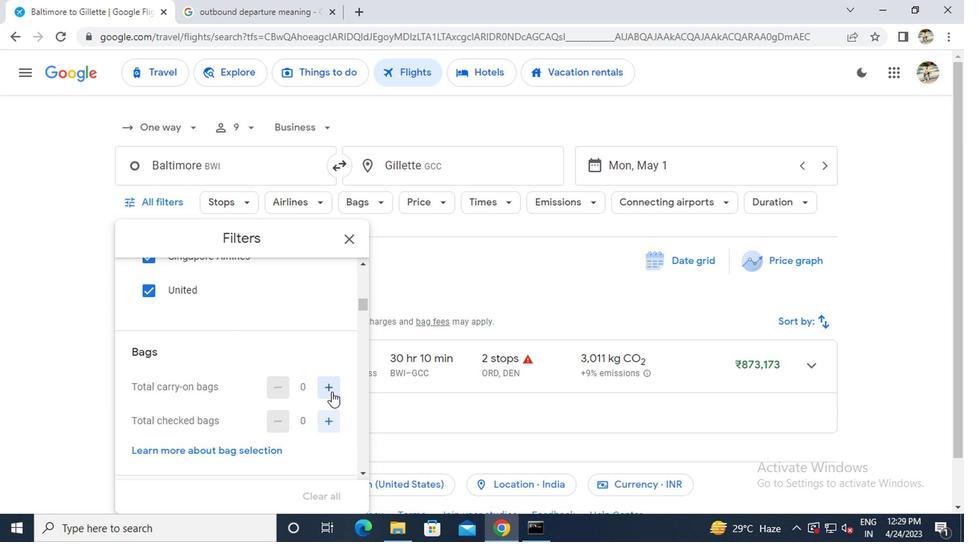
Action: Mouse pressed left at (330, 392)
Screenshot: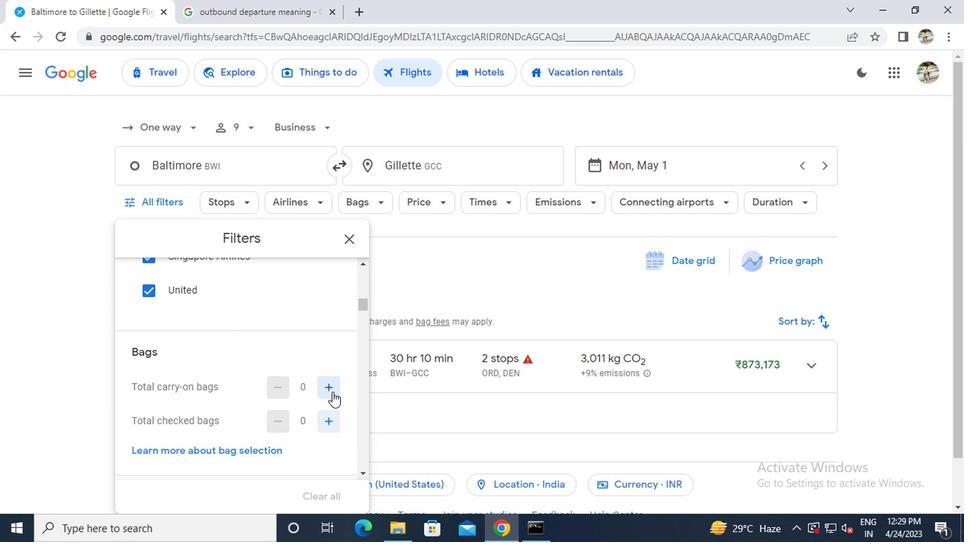 
Action: Mouse pressed left at (330, 392)
Screenshot: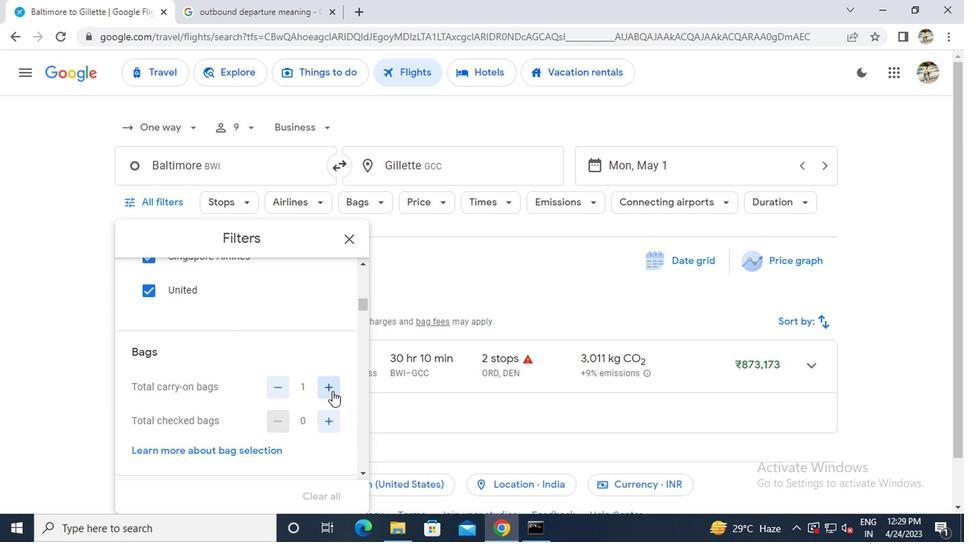 
Action: Mouse moved to (322, 394)
Screenshot: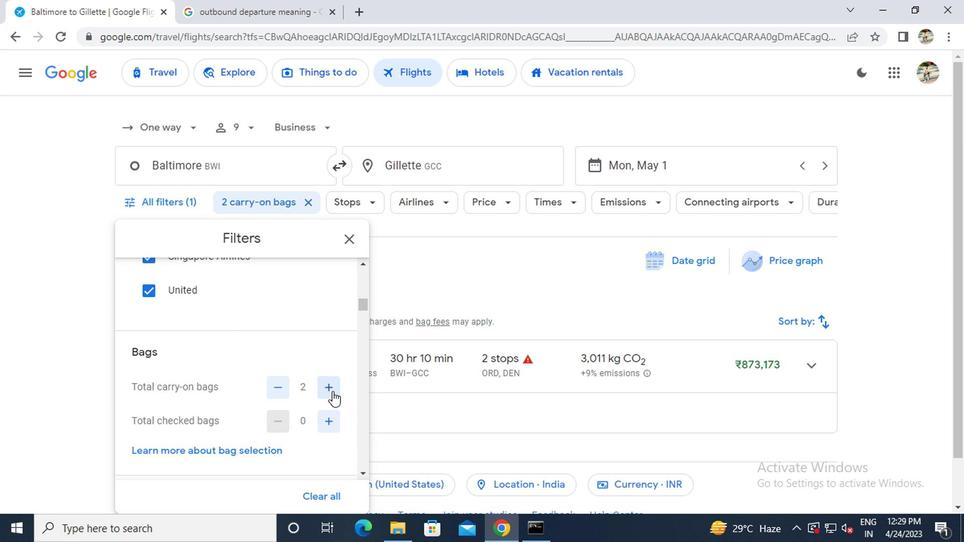 
Action: Mouse scrolled (322, 393) with delta (0, 0)
Screenshot: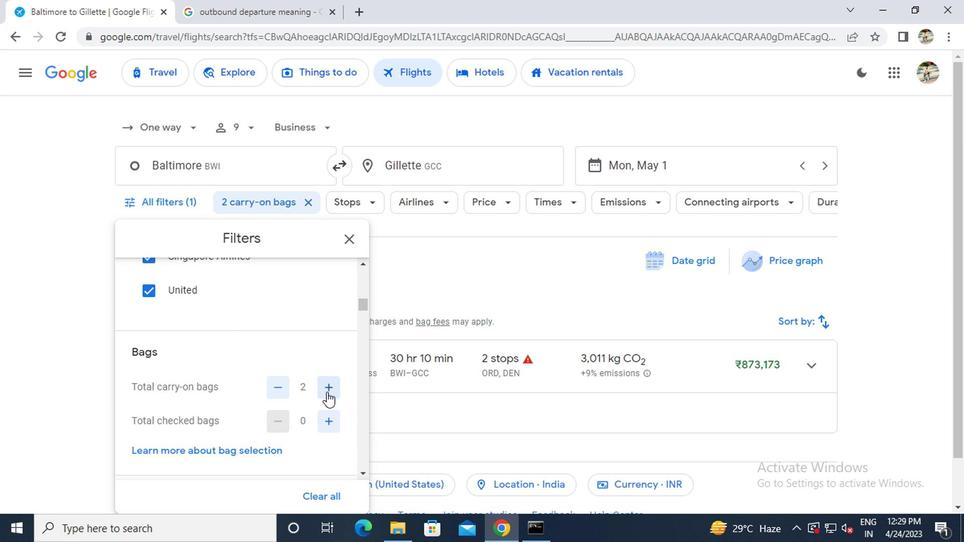 
Action: Mouse scrolled (322, 393) with delta (0, 0)
Screenshot: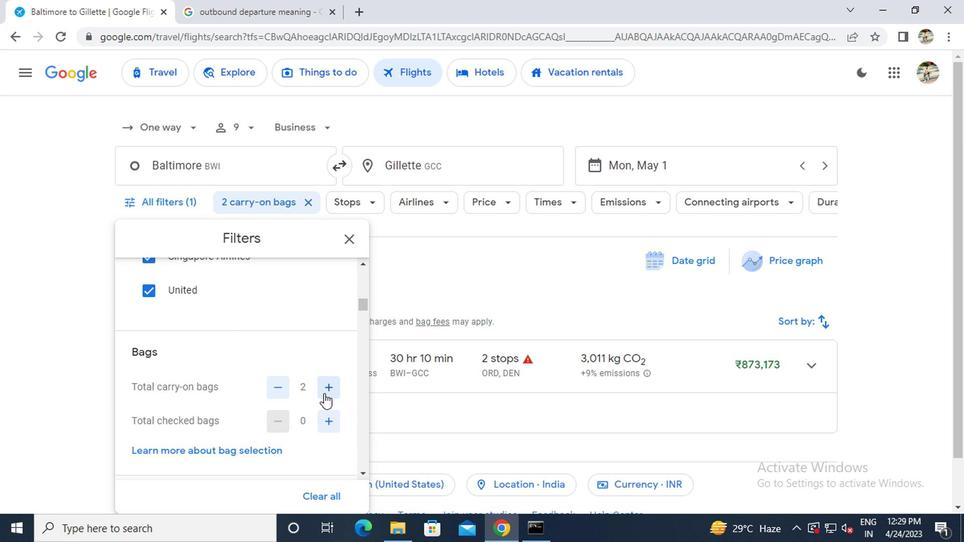 
Action: Mouse moved to (325, 415)
Screenshot: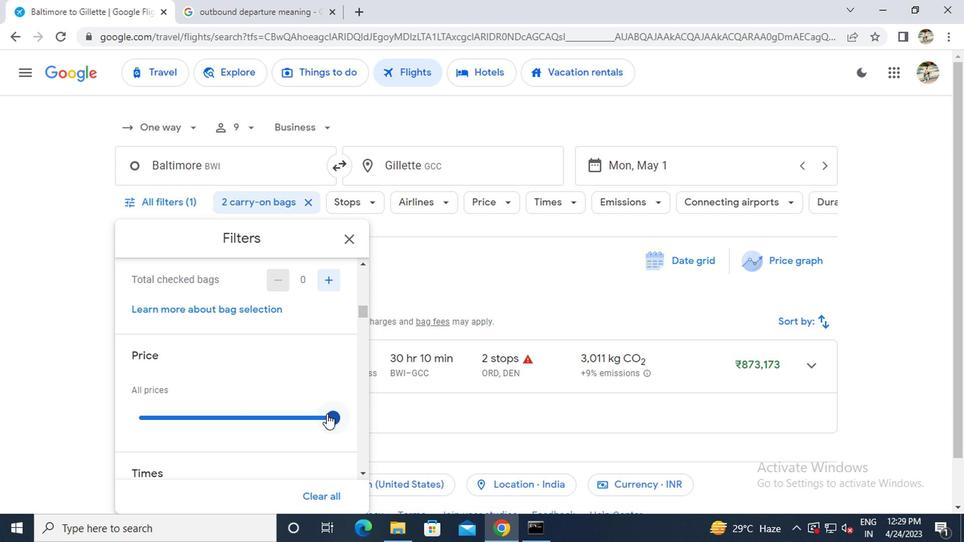 
Action: Mouse pressed left at (325, 415)
Screenshot: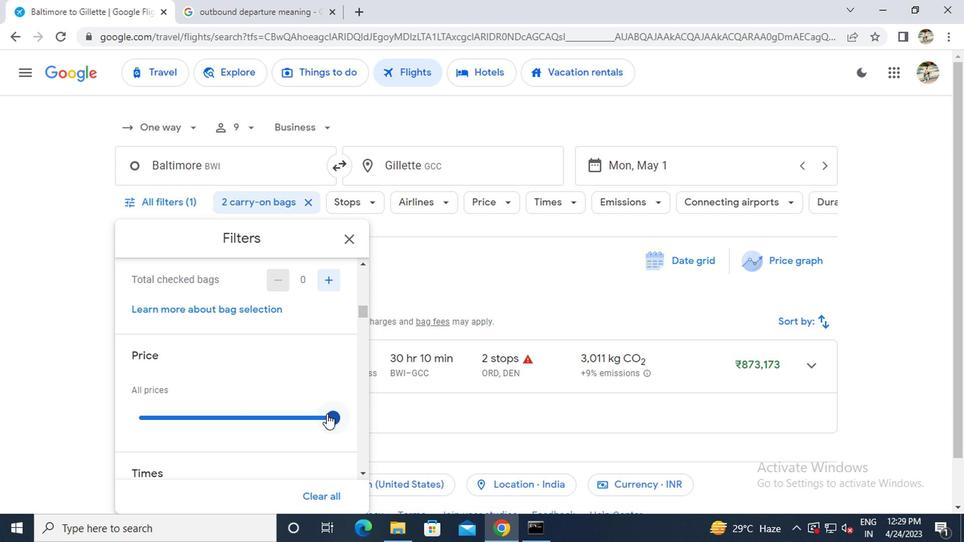 
Action: Mouse moved to (149, 399)
Screenshot: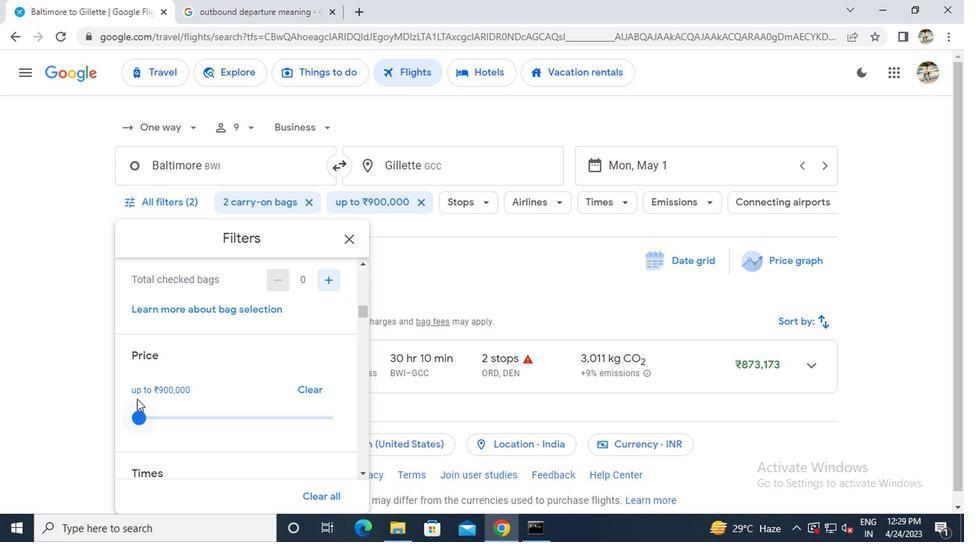 
Action: Mouse scrolled (149, 398) with delta (0, 0)
Screenshot: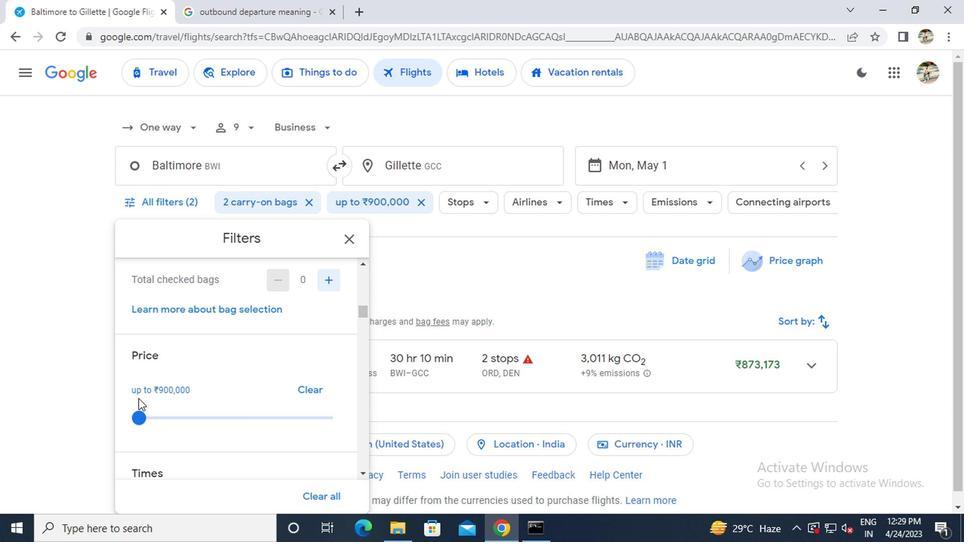 
Action: Mouse scrolled (149, 398) with delta (0, 0)
Screenshot: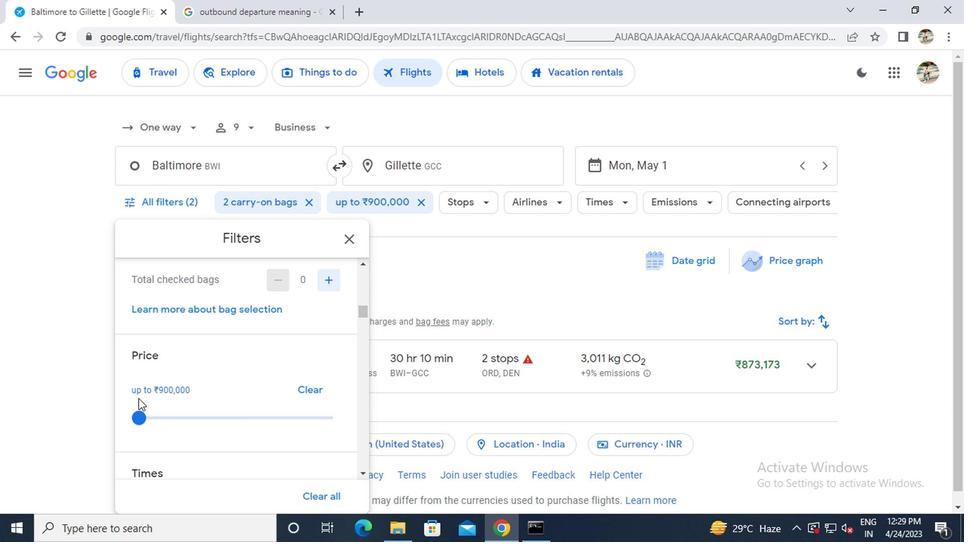 
Action: Mouse moved to (153, 397)
Screenshot: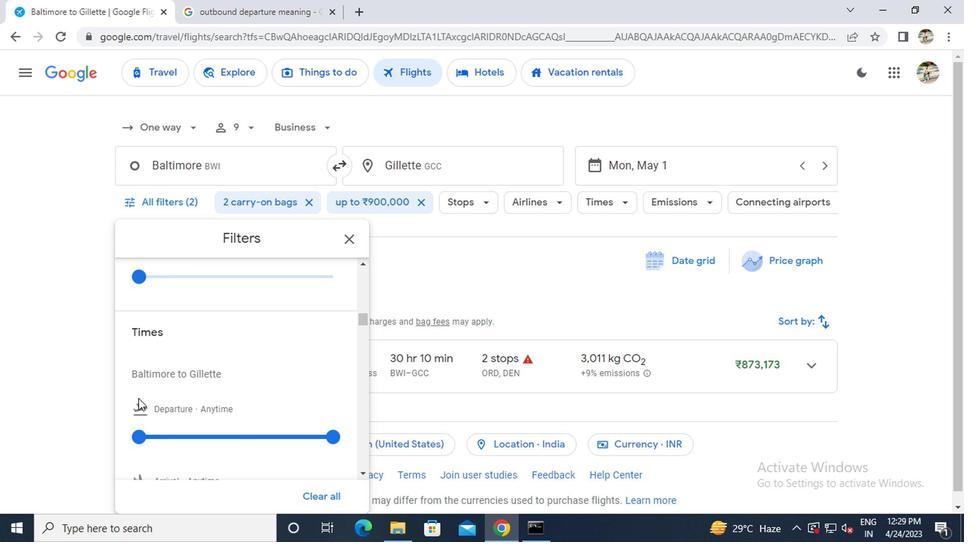 
Action: Mouse scrolled (153, 396) with delta (0, -1)
Screenshot: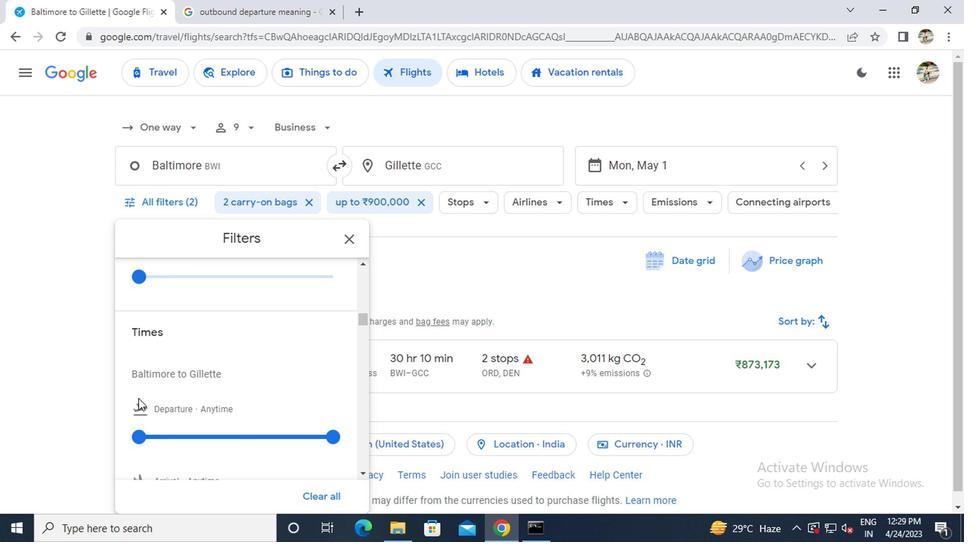 
Action: Mouse moved to (147, 367)
Screenshot: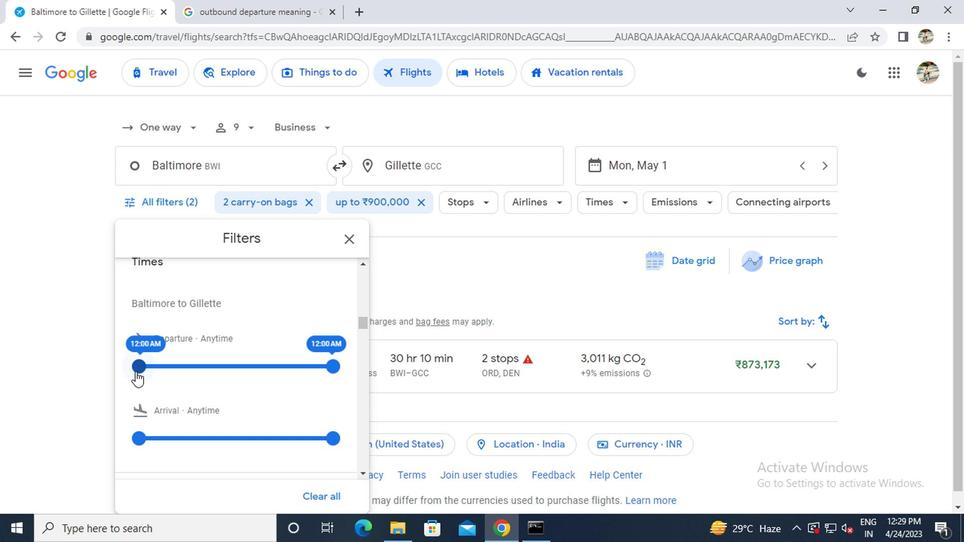 
Action: Mouse pressed left at (147, 367)
Screenshot: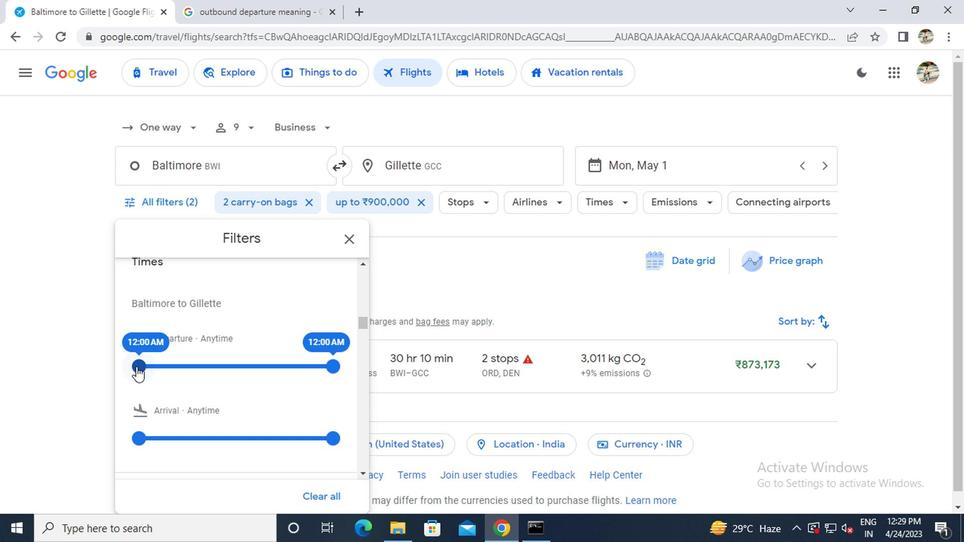 
Action: Mouse moved to (344, 246)
Screenshot: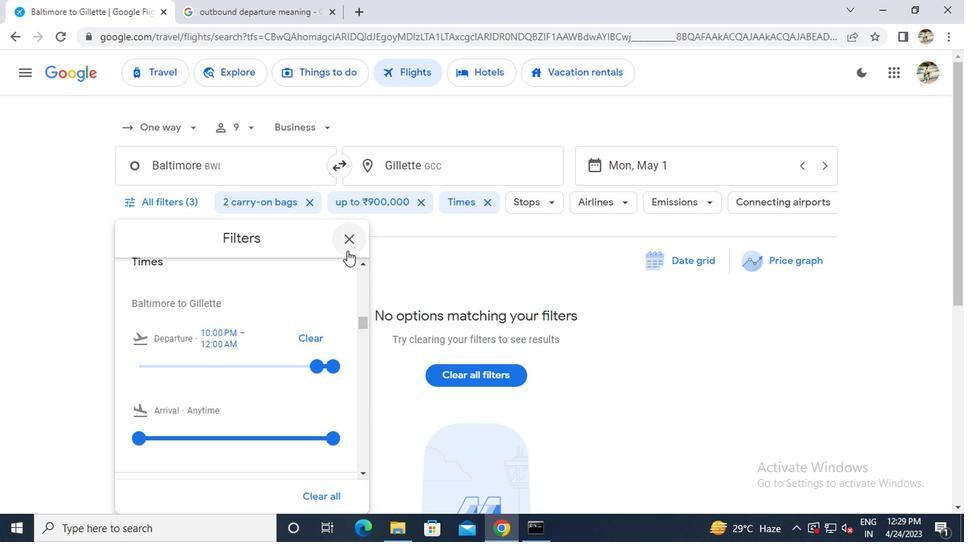 
Action: Mouse pressed left at (344, 246)
Screenshot: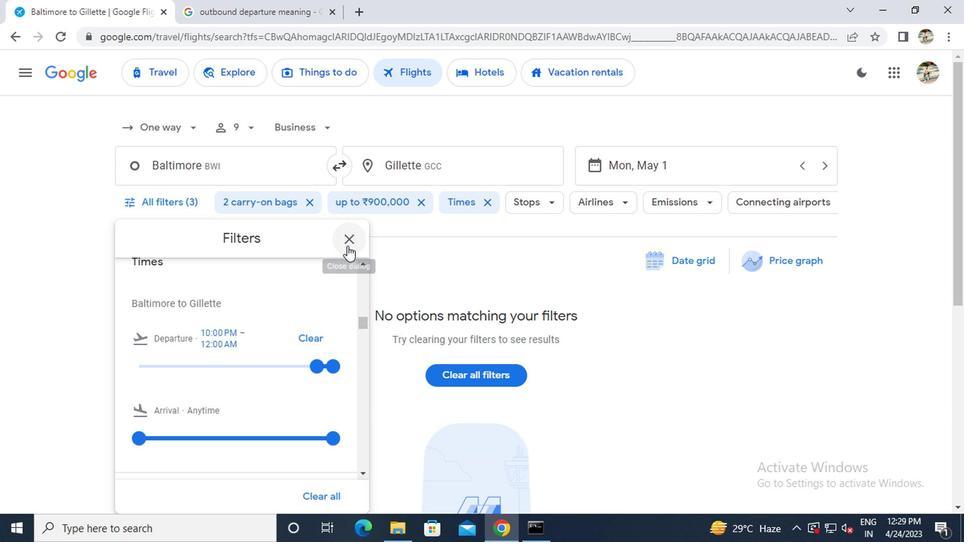 
